 Task: Find connections with filter location San Luis with filter topic #Futurismwith filter profile language French with filter current company Mahindra and Mahindra Limited [Automotive and Farm Equipment Business] with filter school Chaudhary Devi Lal University with filter industry Engines and Power Transmission Equipment Manufacturing with filter service category Relocation with filter keywords title Mentor
Action: Mouse moved to (548, 93)
Screenshot: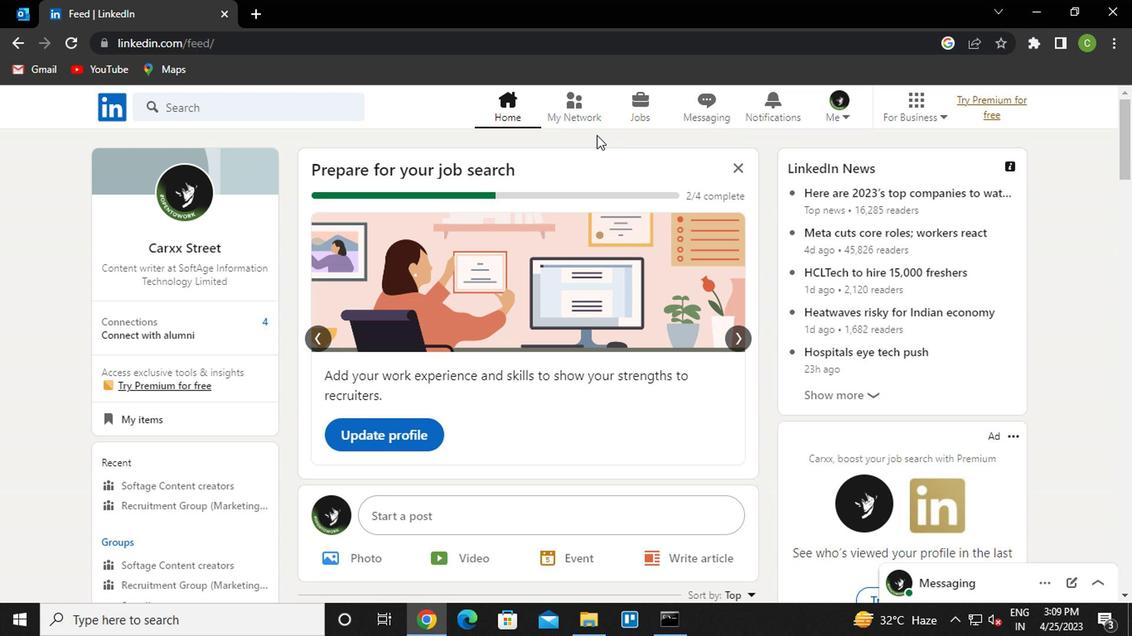 
Action: Mouse pressed left at (548, 93)
Screenshot: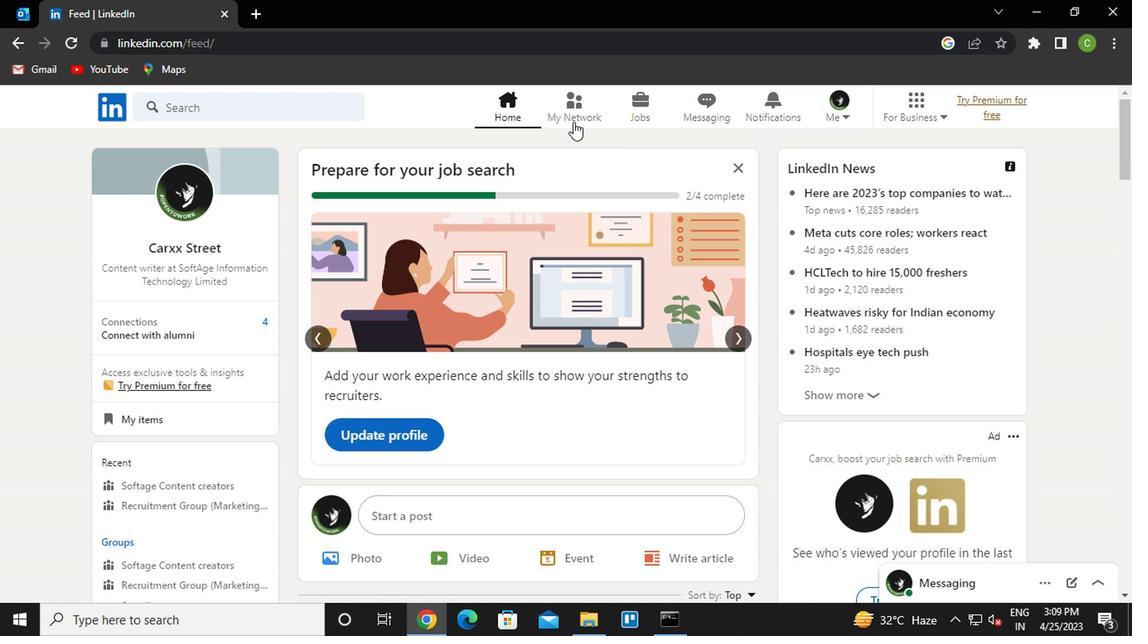 
Action: Mouse moved to (209, 213)
Screenshot: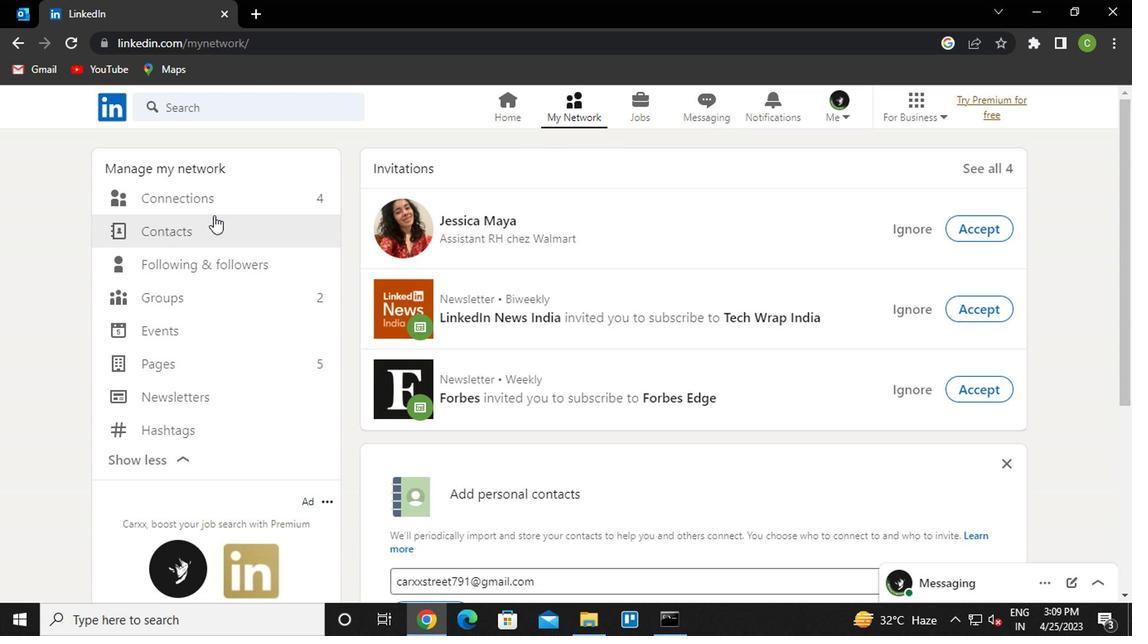 
Action: Mouse pressed left at (209, 213)
Screenshot: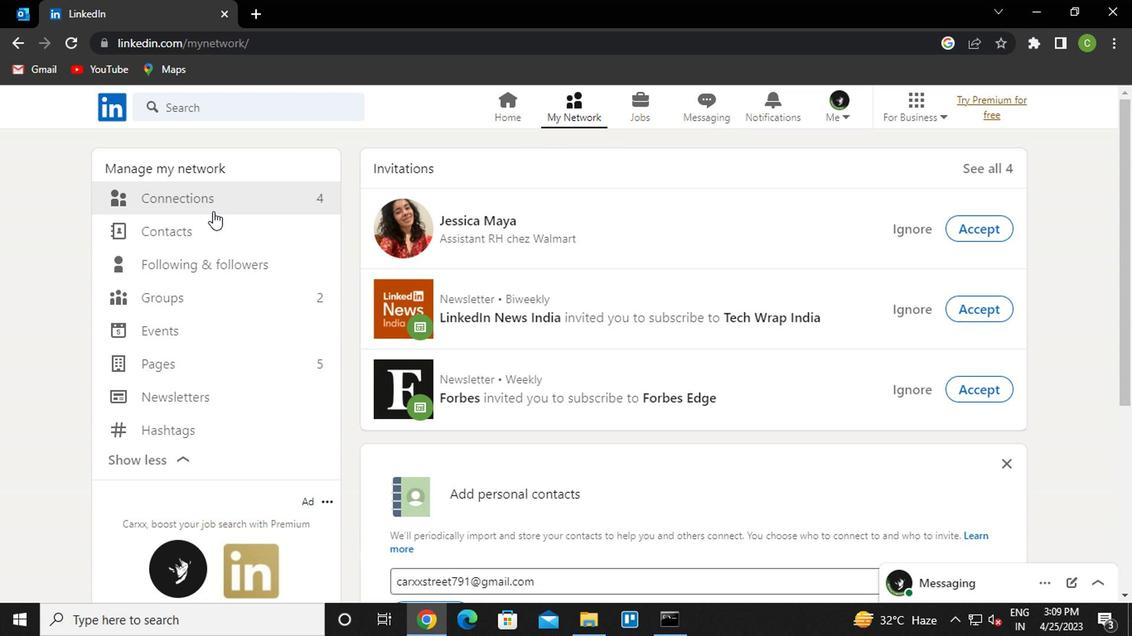 
Action: Mouse moved to (156, 205)
Screenshot: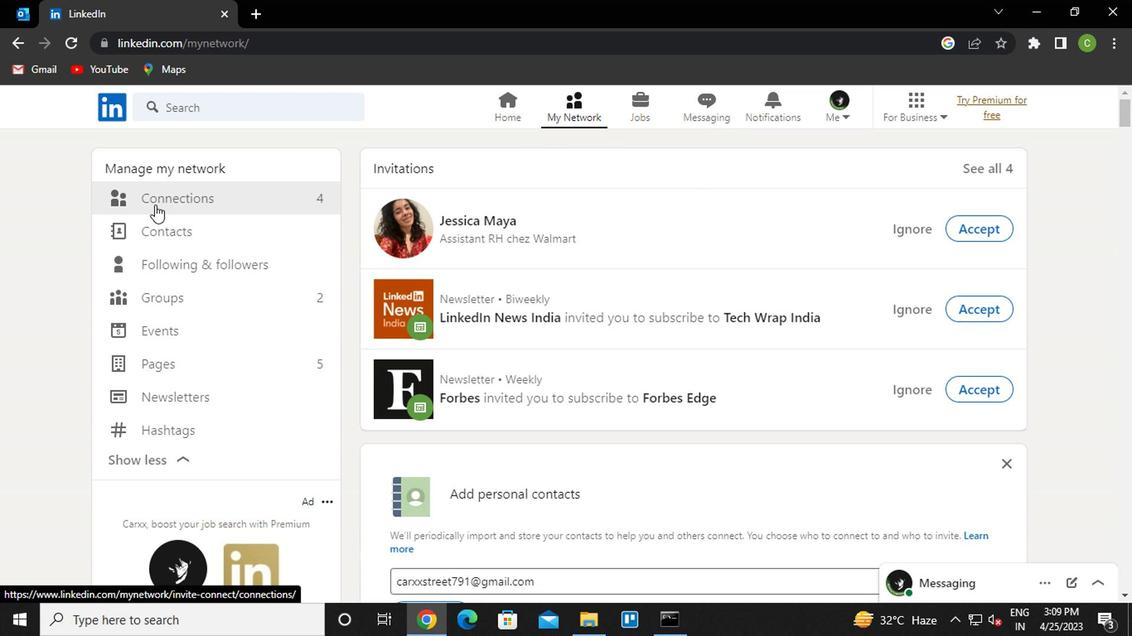 
Action: Mouse pressed left at (156, 205)
Screenshot: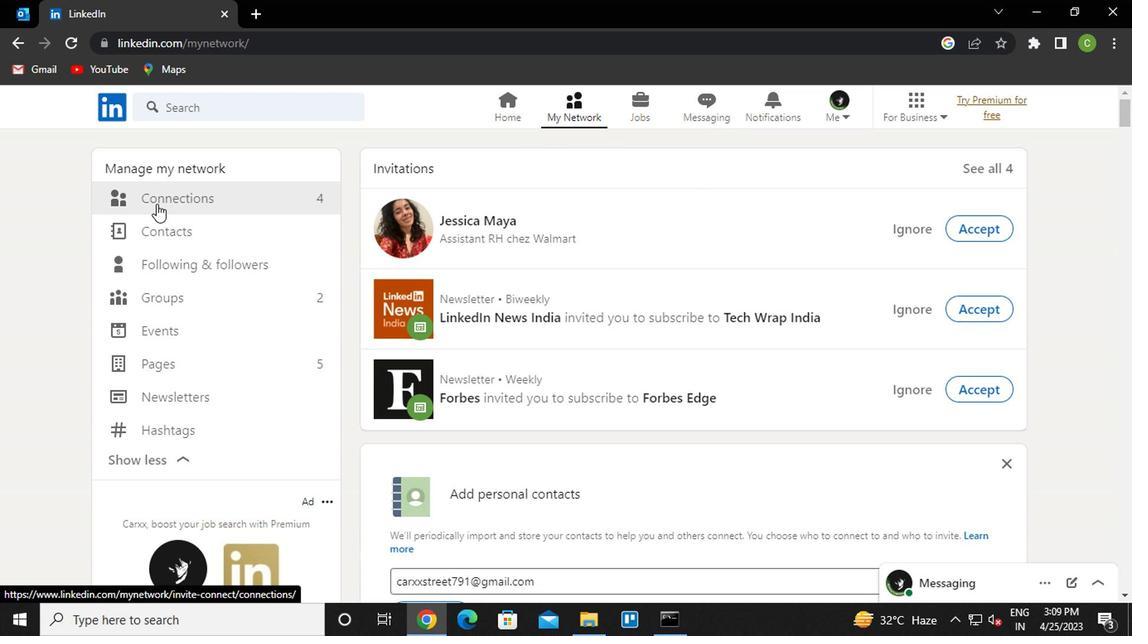 
Action: Mouse moved to (711, 201)
Screenshot: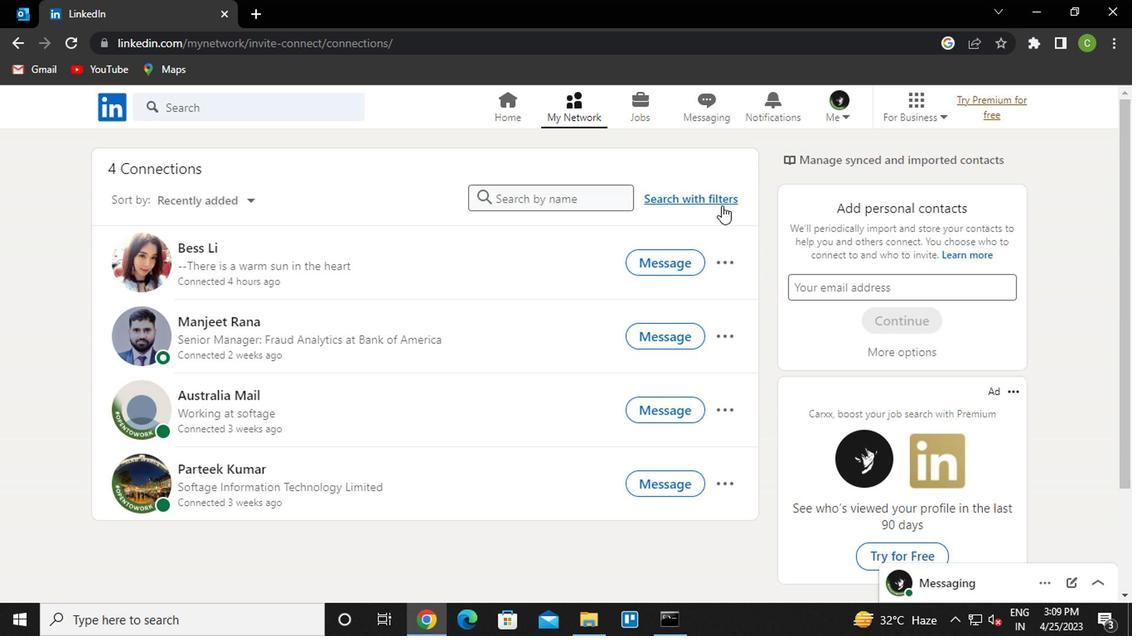 
Action: Mouse pressed left at (711, 201)
Screenshot: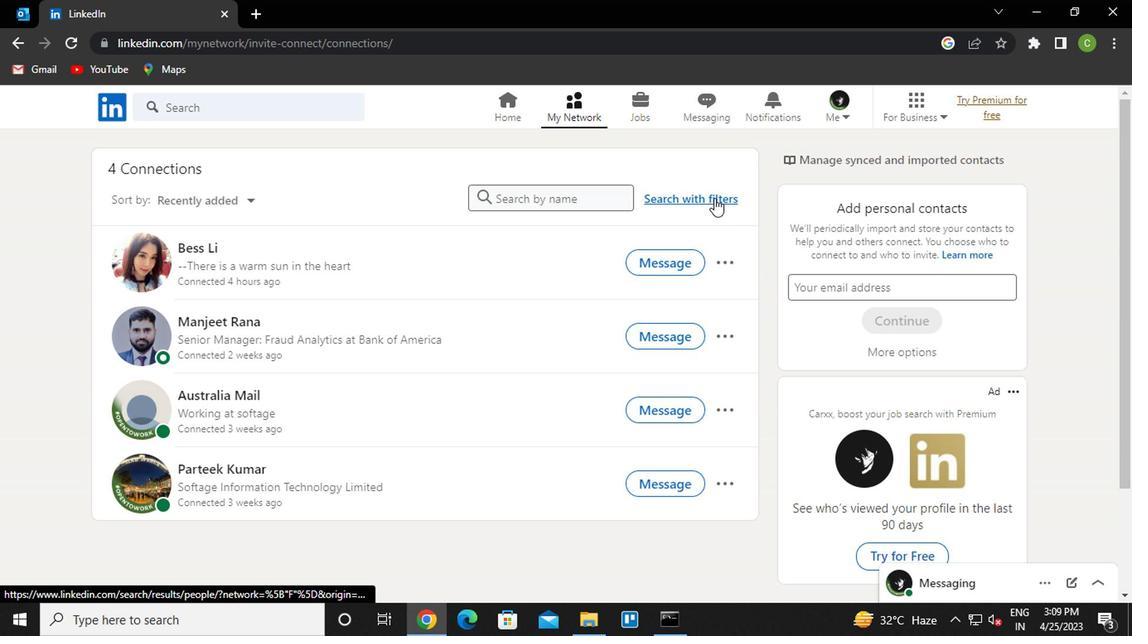 
Action: Mouse moved to (564, 153)
Screenshot: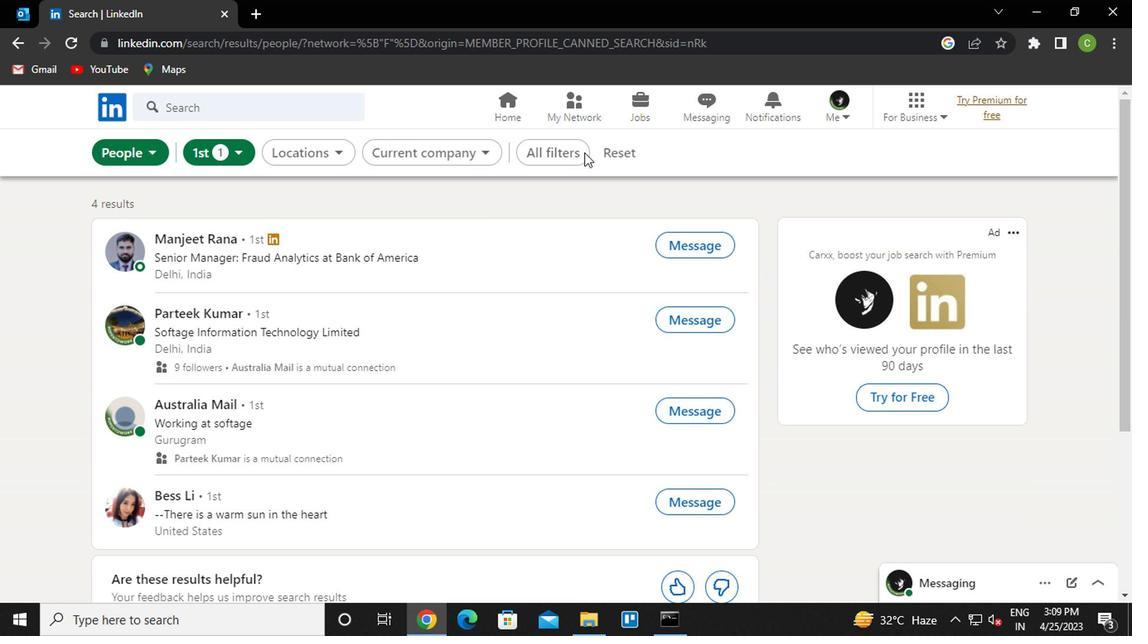 
Action: Mouse pressed left at (564, 153)
Screenshot: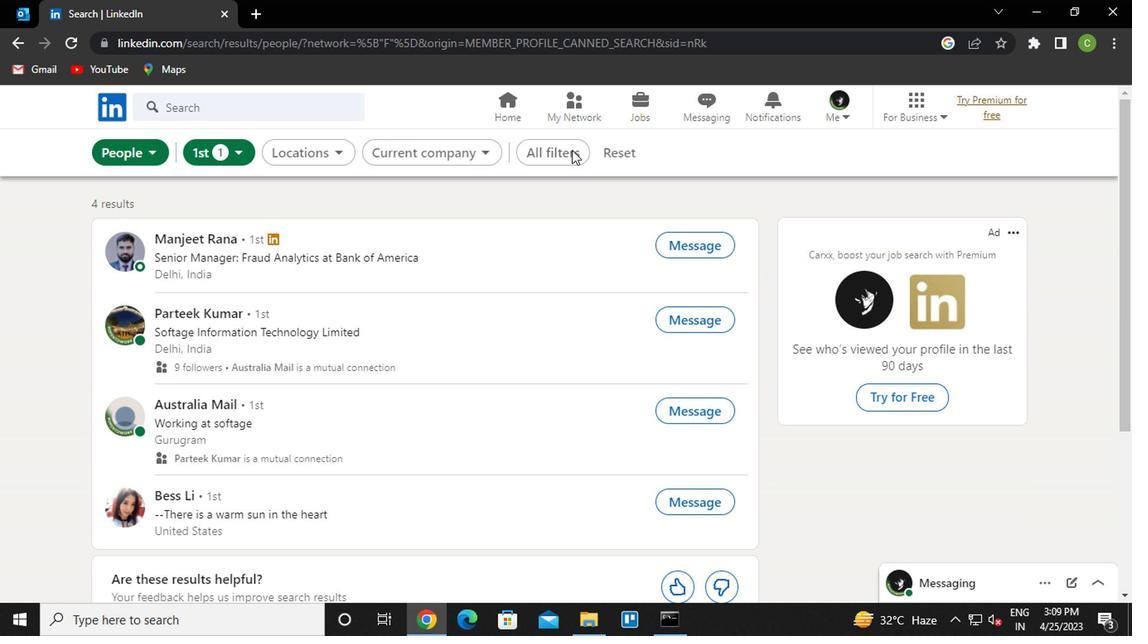 
Action: Mouse moved to (804, 350)
Screenshot: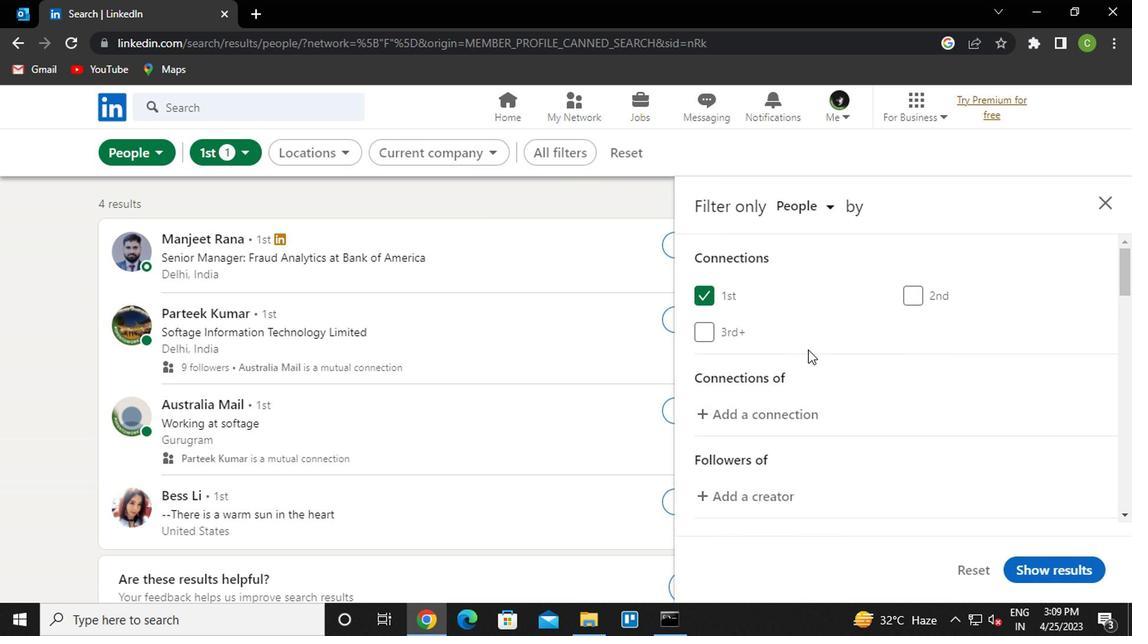 
Action: Mouse scrolled (804, 349) with delta (0, -1)
Screenshot: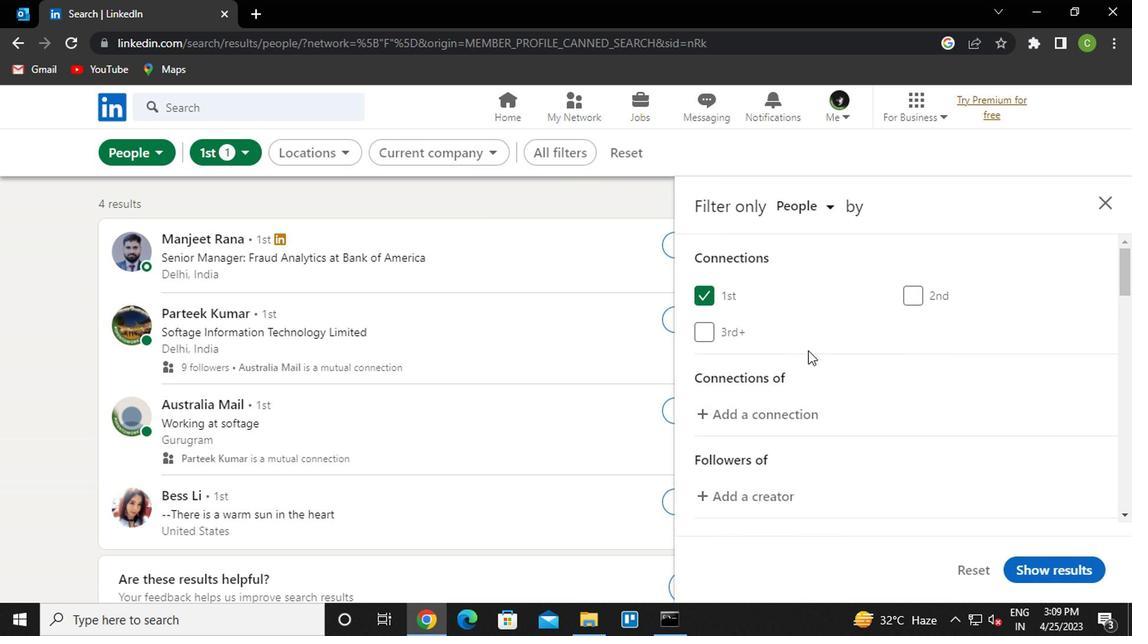 
Action: Mouse moved to (804, 350)
Screenshot: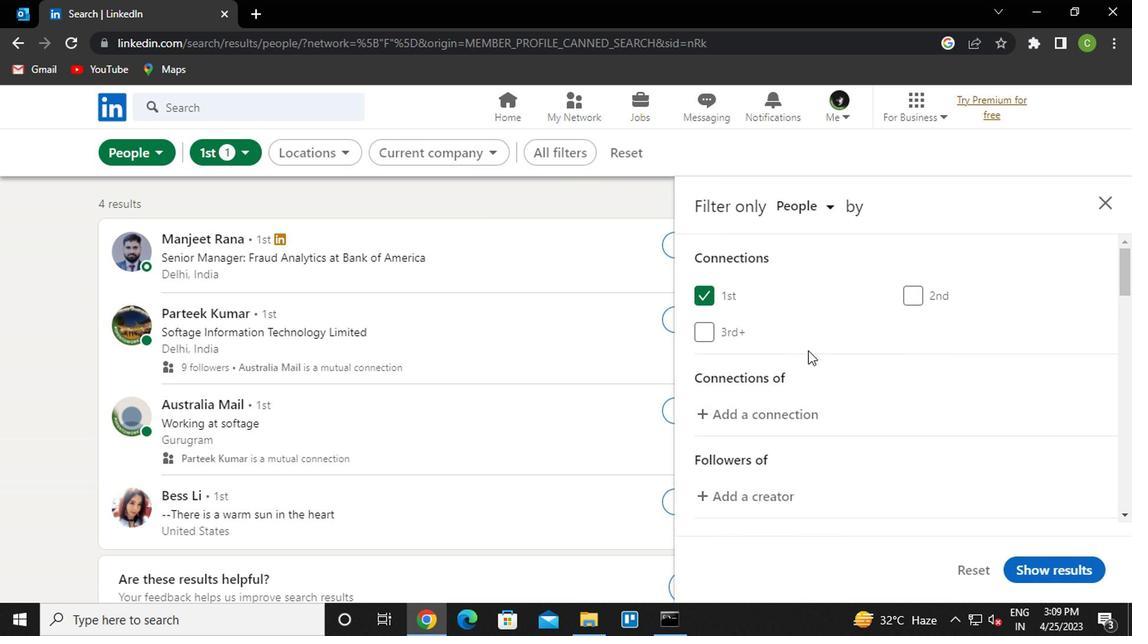 
Action: Mouse scrolled (804, 349) with delta (0, -1)
Screenshot: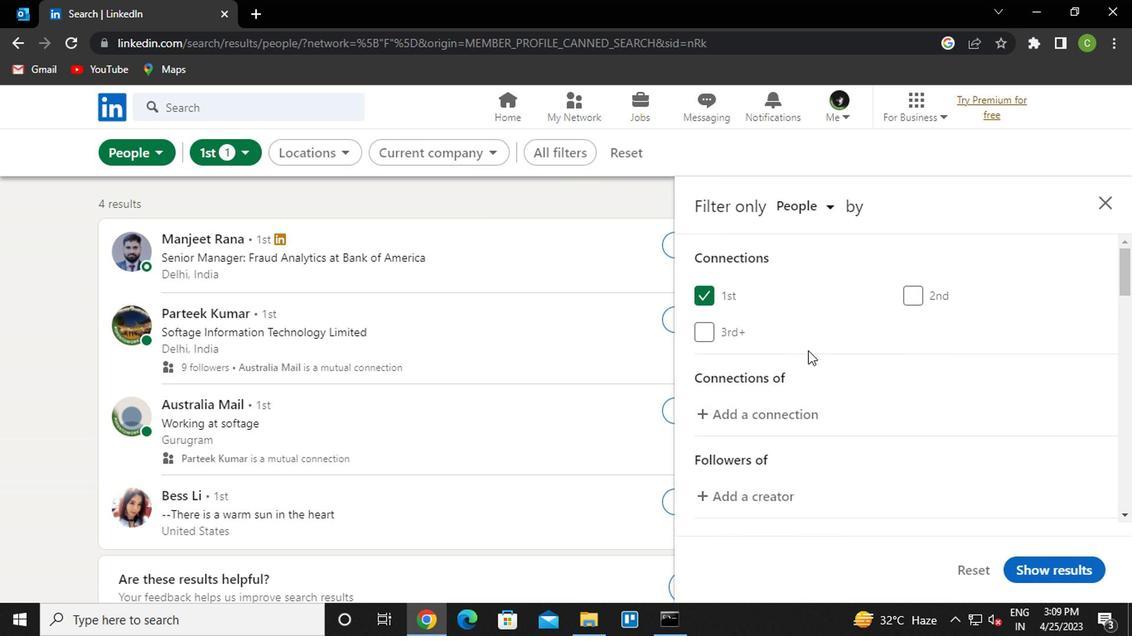 
Action: Mouse moved to (938, 444)
Screenshot: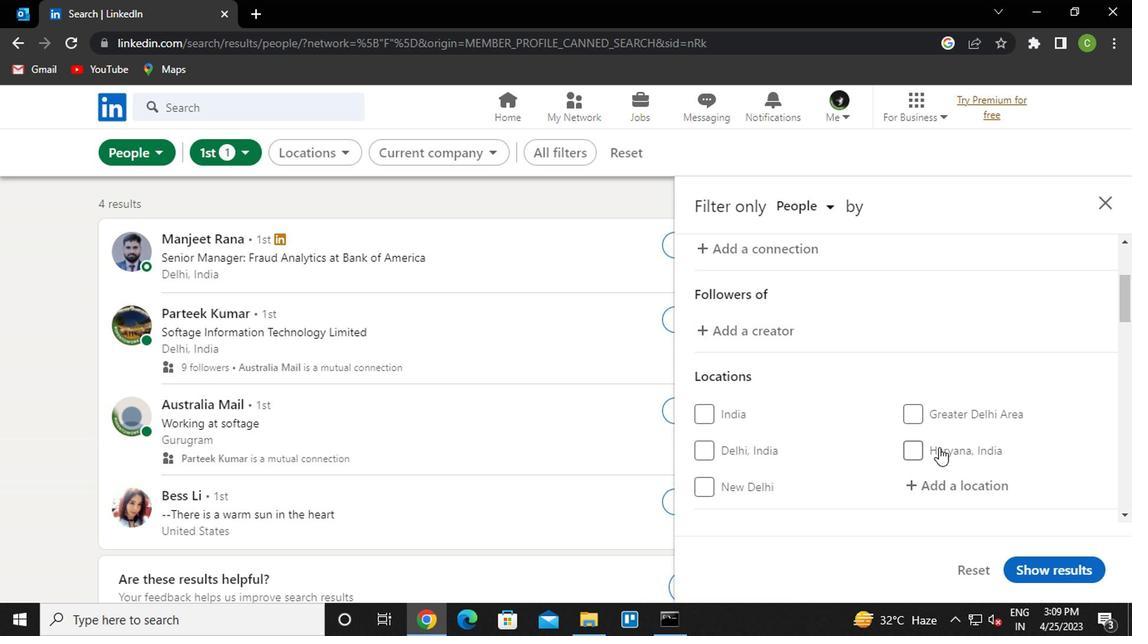
Action: Mouse scrolled (938, 444) with delta (0, 0)
Screenshot: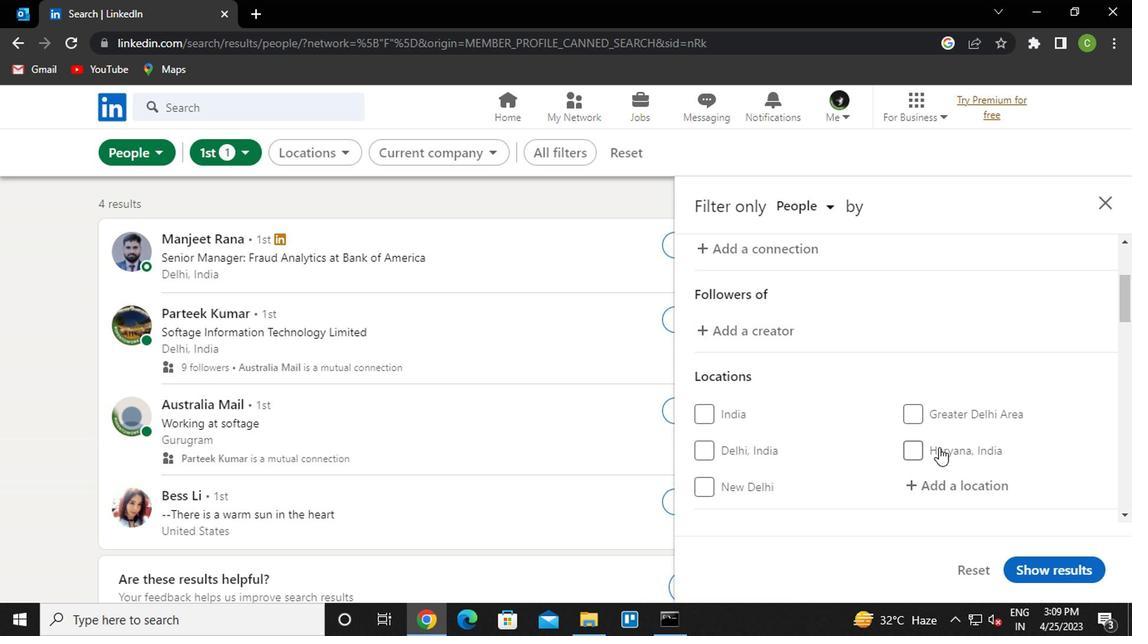 
Action: Mouse moved to (950, 395)
Screenshot: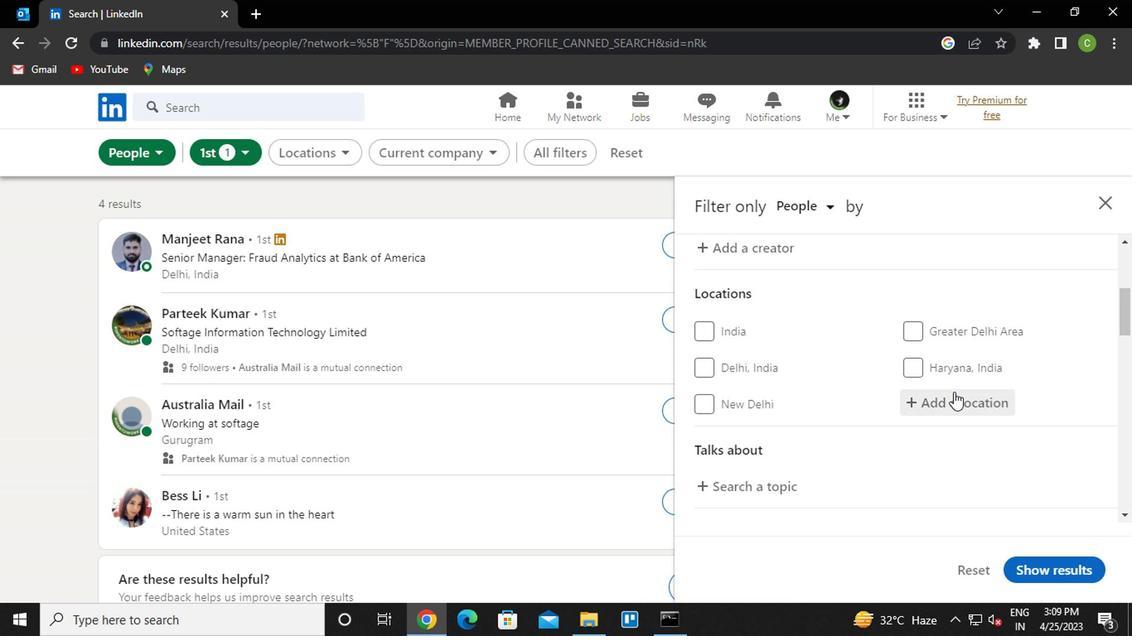 
Action: Mouse pressed left at (950, 395)
Screenshot: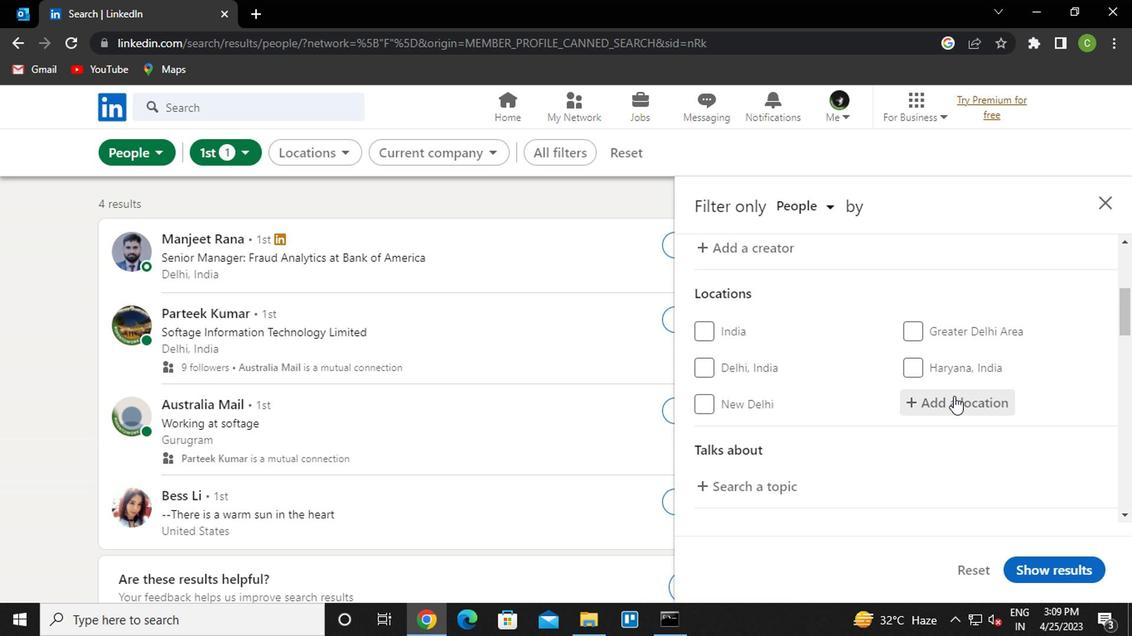 
Action: Mouse moved to (931, 407)
Screenshot: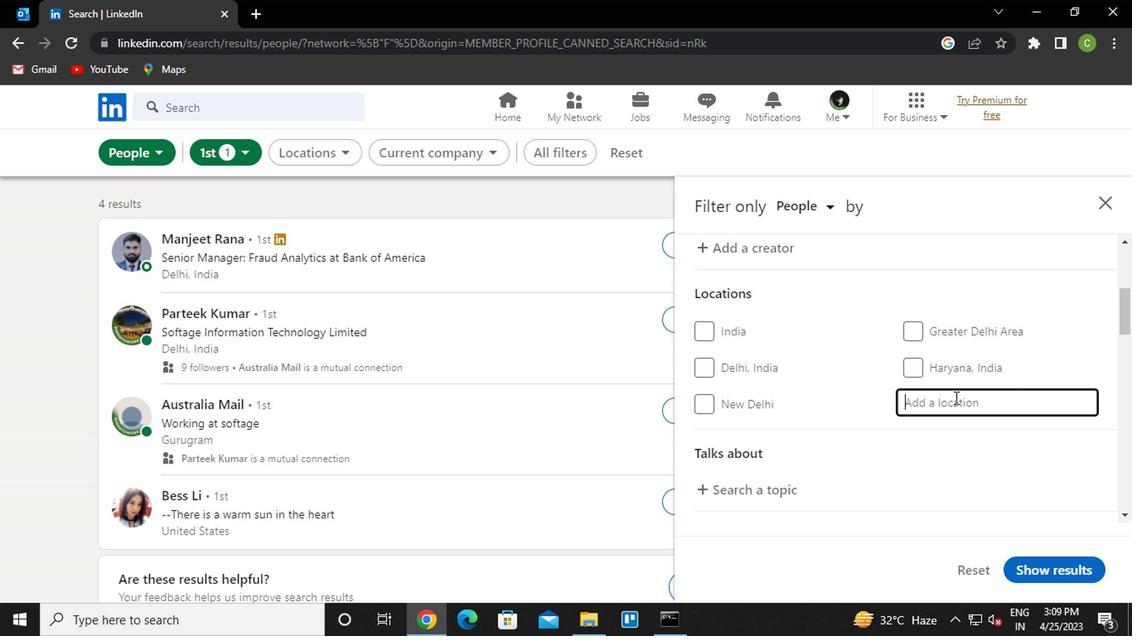 
Action: Key pressed <Key.caps_lock><Key.caps_lock>s<Key.caps_lock>an<Key.space>luis<Key.down><Key.enter>
Screenshot: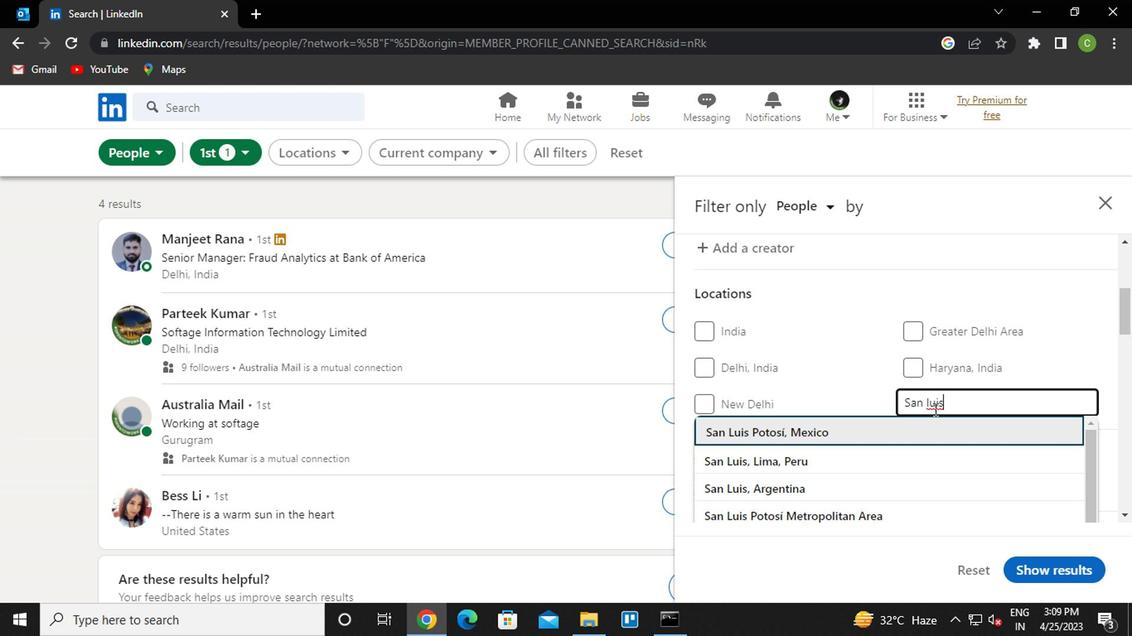 
Action: Mouse moved to (909, 426)
Screenshot: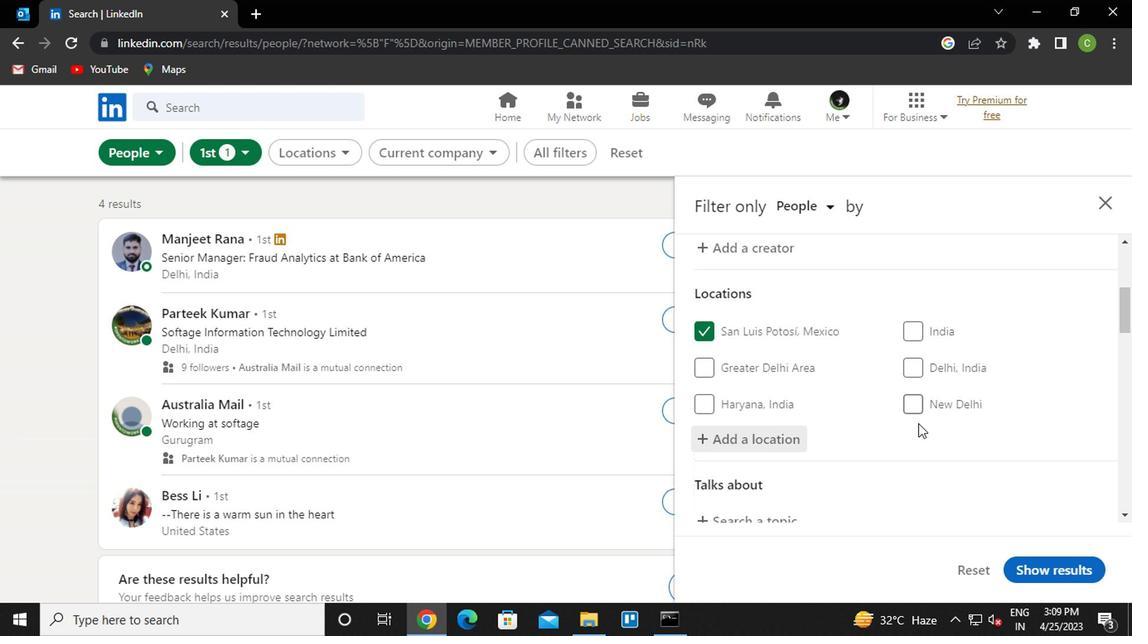 
Action: Mouse scrolled (909, 425) with delta (0, -1)
Screenshot: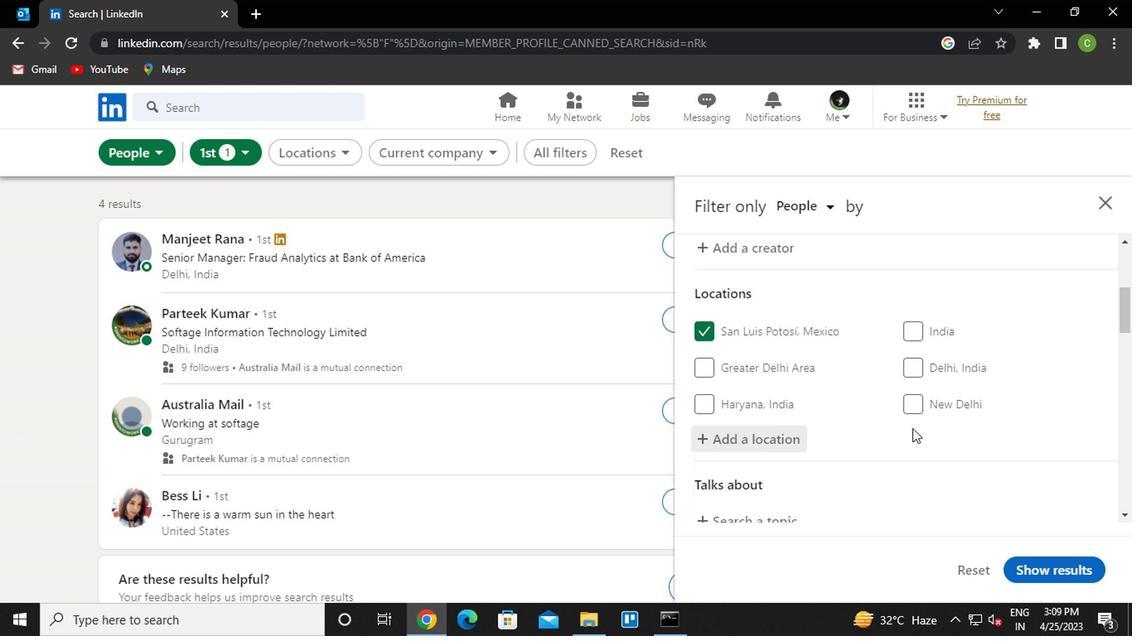 
Action: Mouse moved to (774, 425)
Screenshot: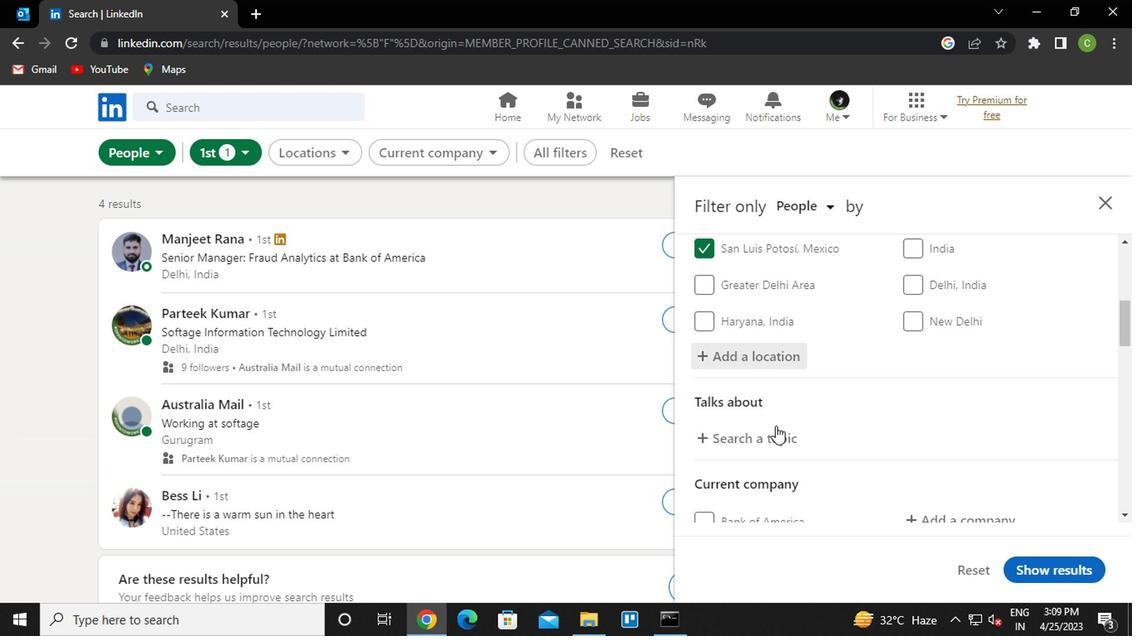 
Action: Mouse scrolled (774, 424) with delta (0, 0)
Screenshot: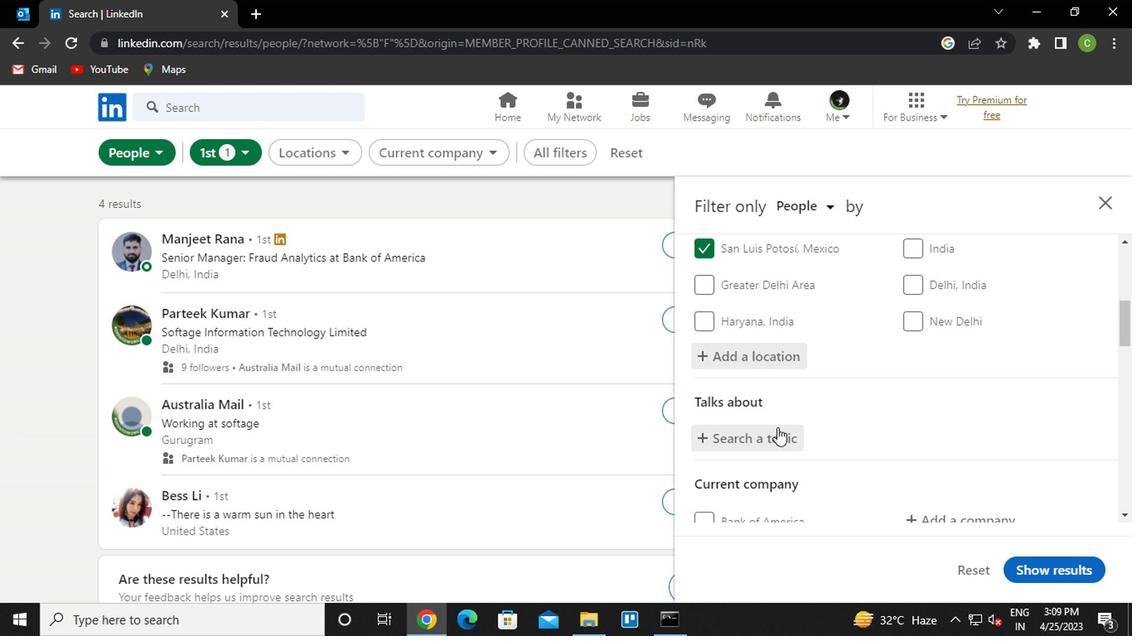 
Action: Mouse moved to (770, 359)
Screenshot: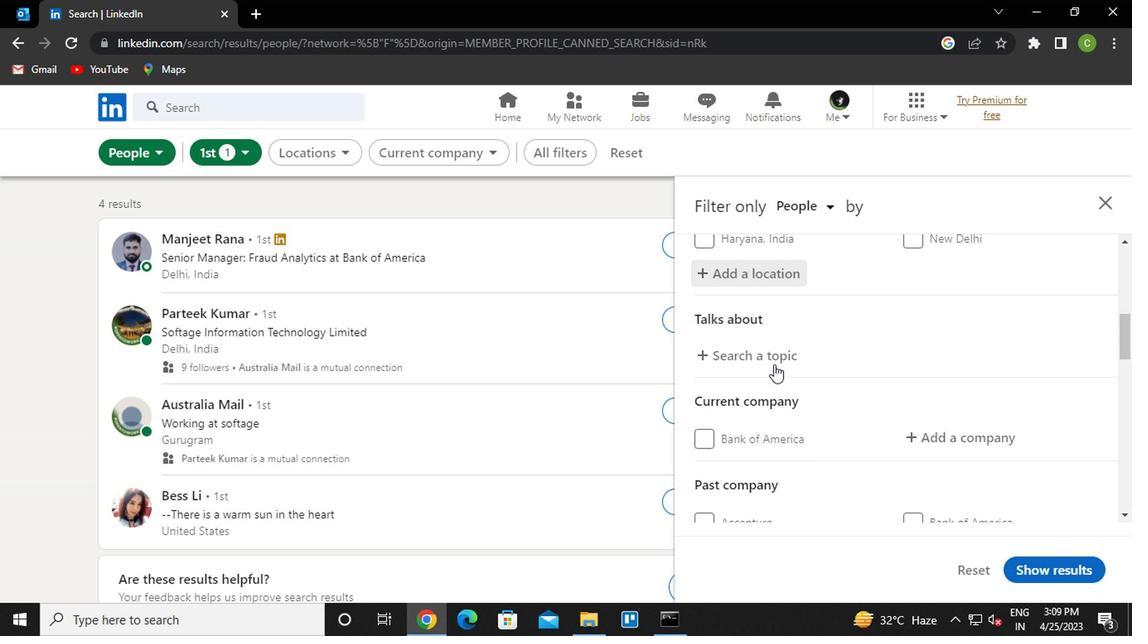 
Action: Mouse pressed left at (770, 359)
Screenshot: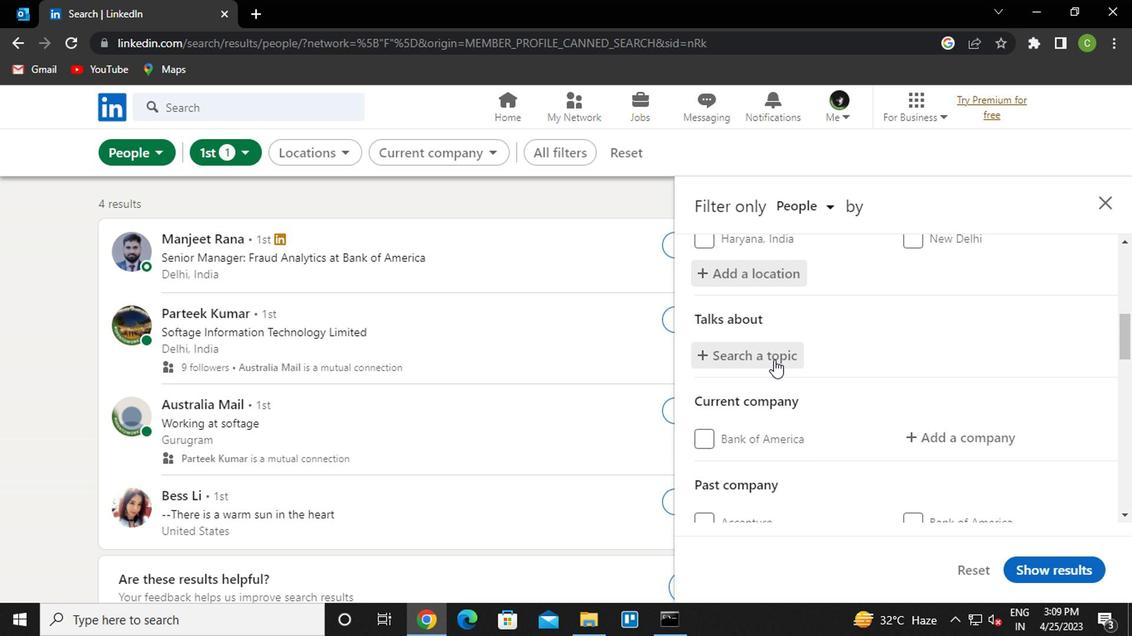 
Action: Mouse moved to (770, 357)
Screenshot: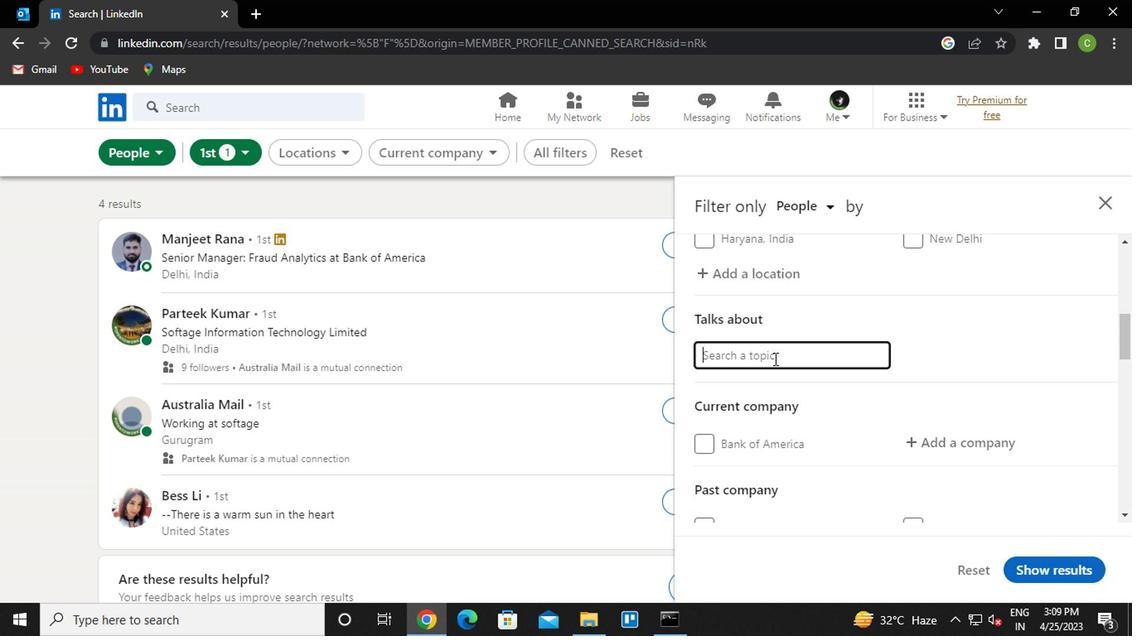 
Action: Key pressed <Key.caps_lock><Key.shift>#F<Key.caps_lock>UTURISM<Key.enter>
Screenshot: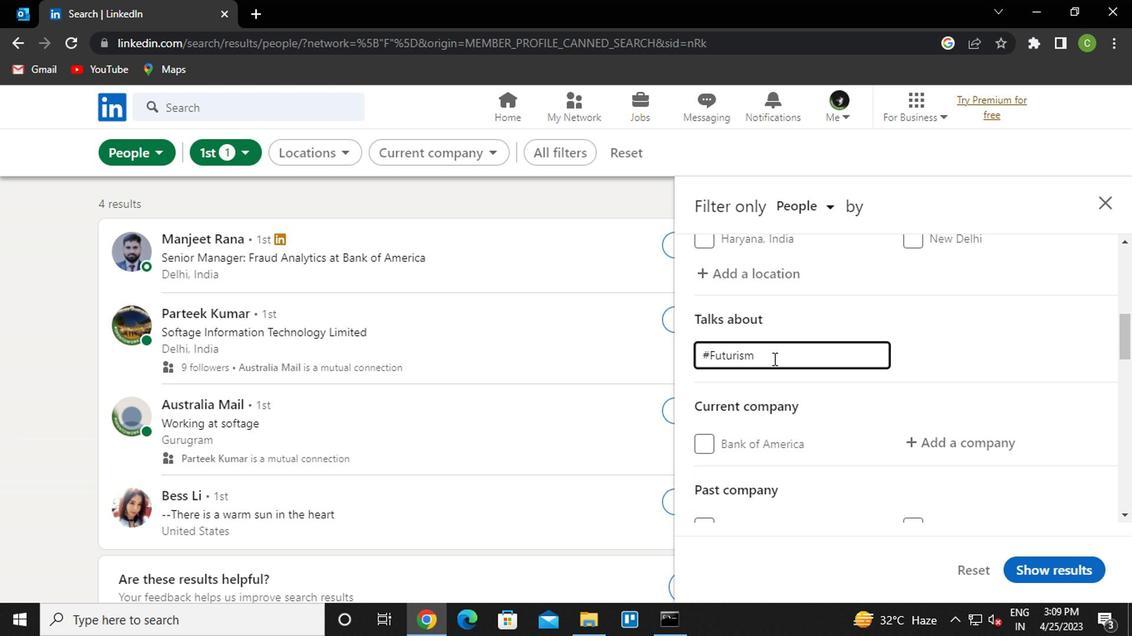 
Action: Mouse moved to (958, 346)
Screenshot: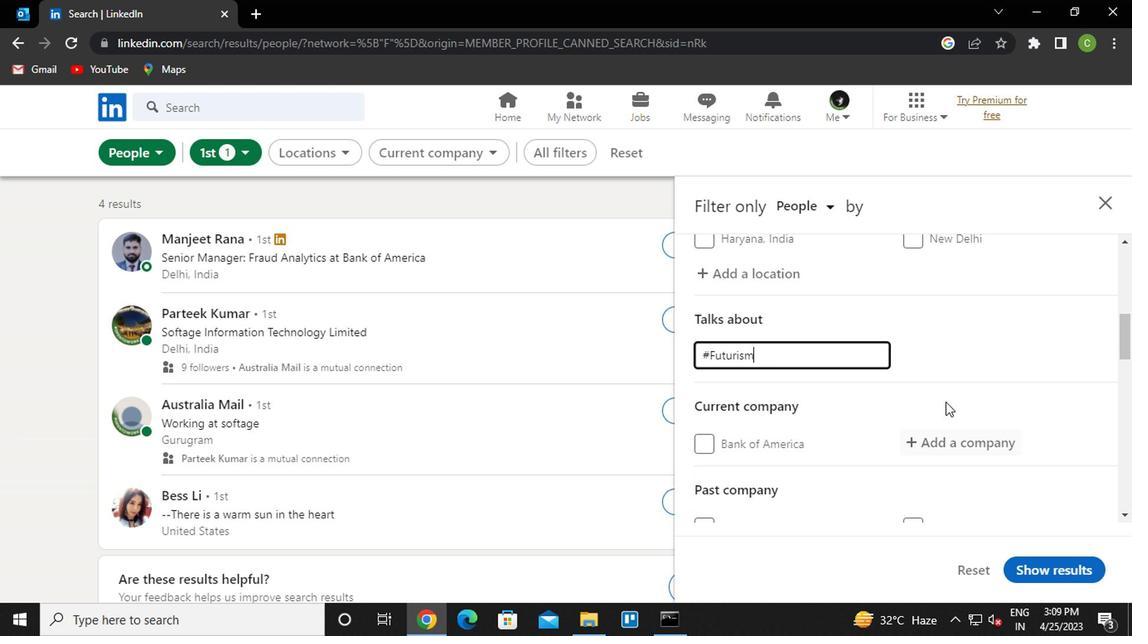 
Action: Mouse pressed left at (958, 346)
Screenshot: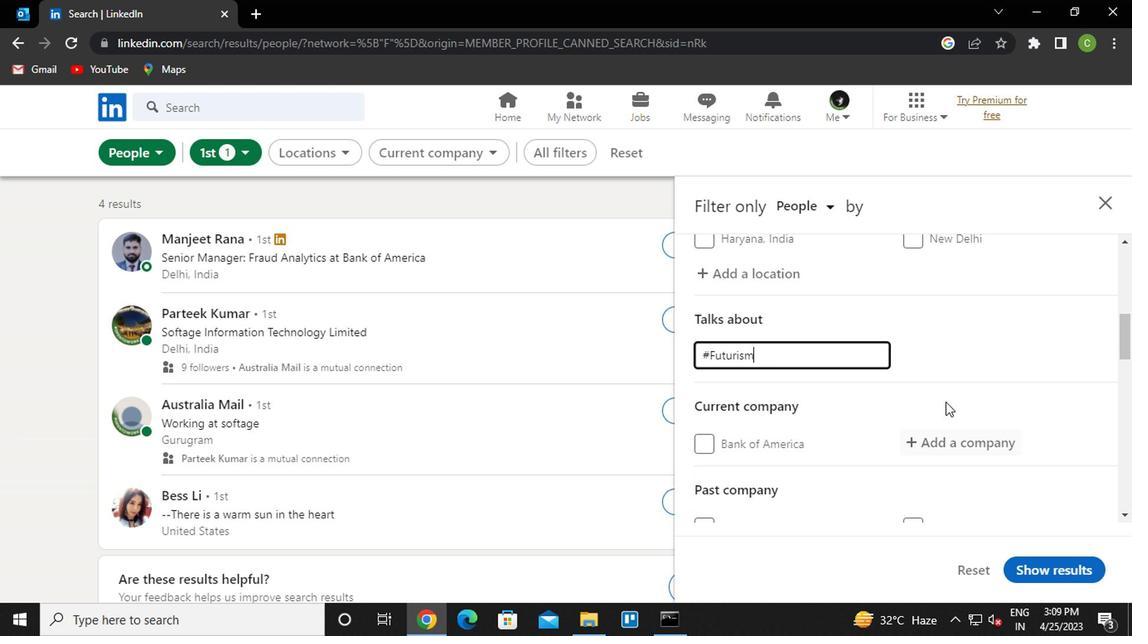 
Action: Mouse moved to (957, 344)
Screenshot: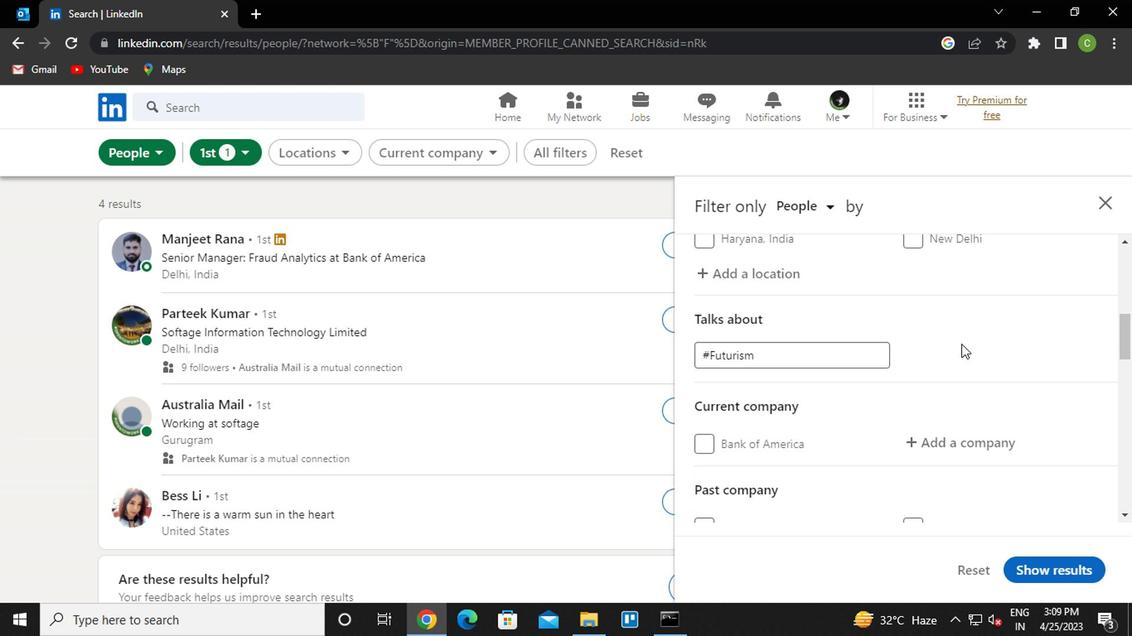 
Action: Mouse scrolled (957, 343) with delta (0, 0)
Screenshot: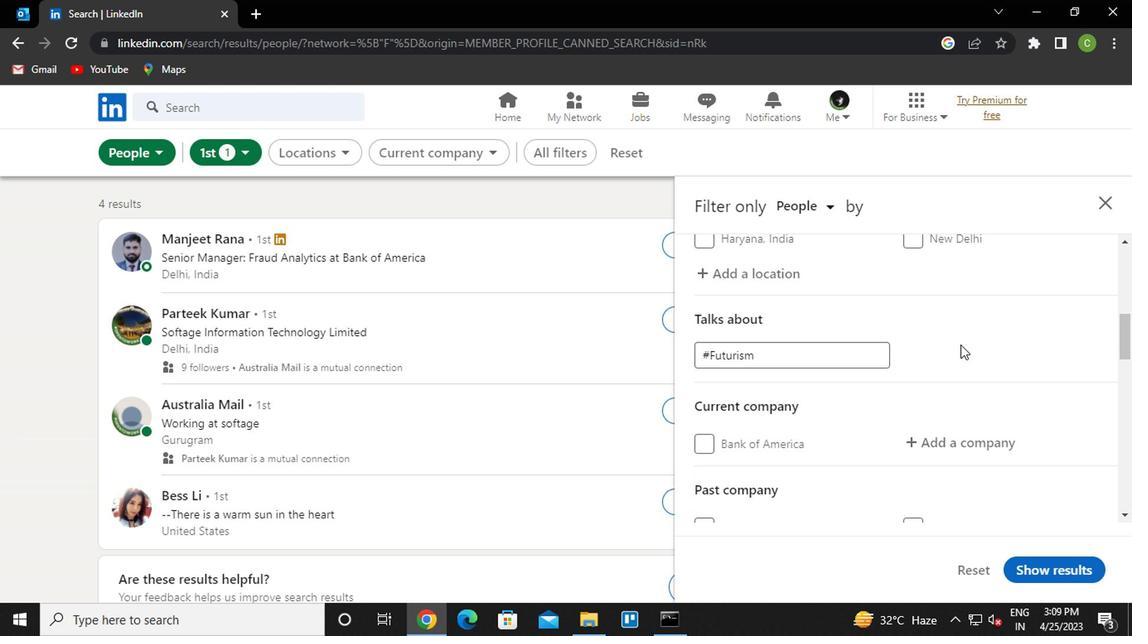 
Action: Mouse moved to (948, 359)
Screenshot: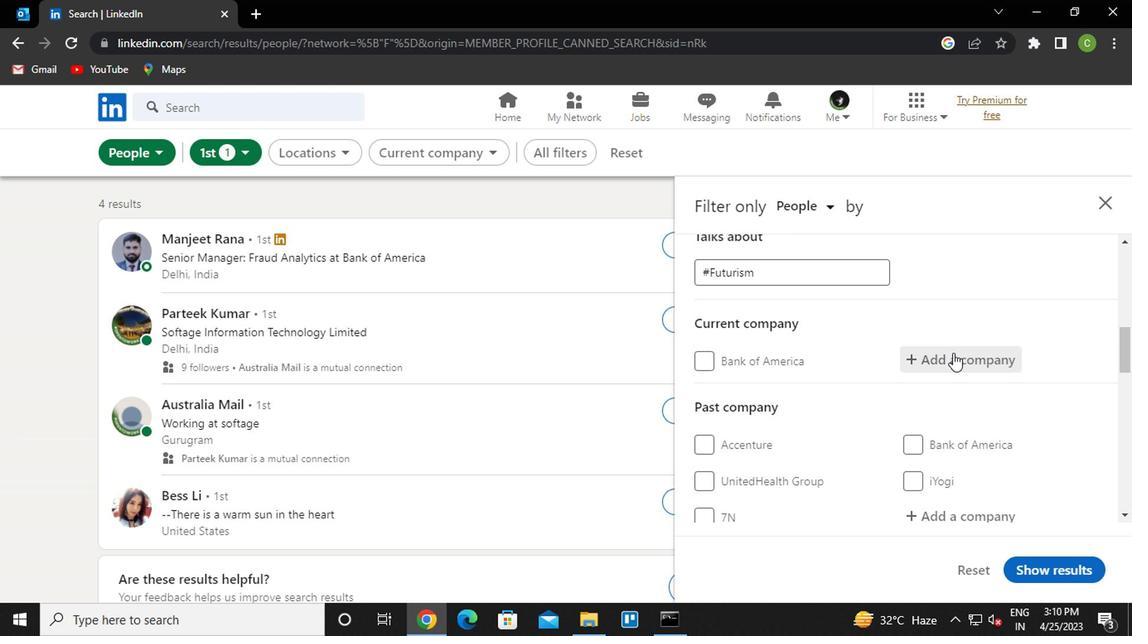 
Action: Mouse pressed left at (948, 359)
Screenshot: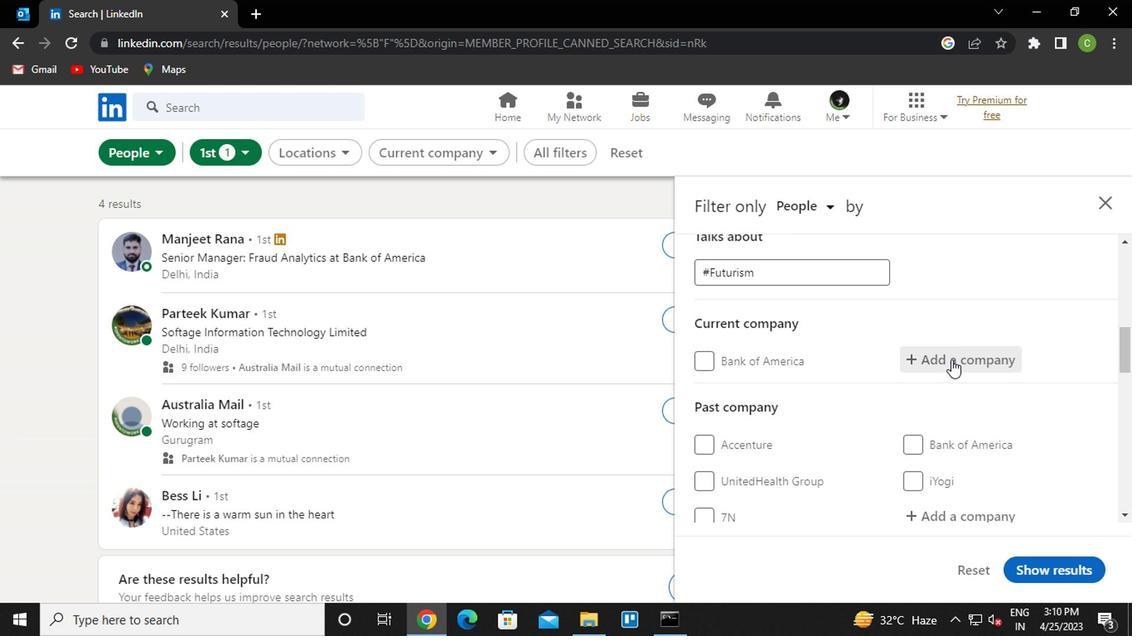 
Action: Mouse moved to (943, 363)
Screenshot: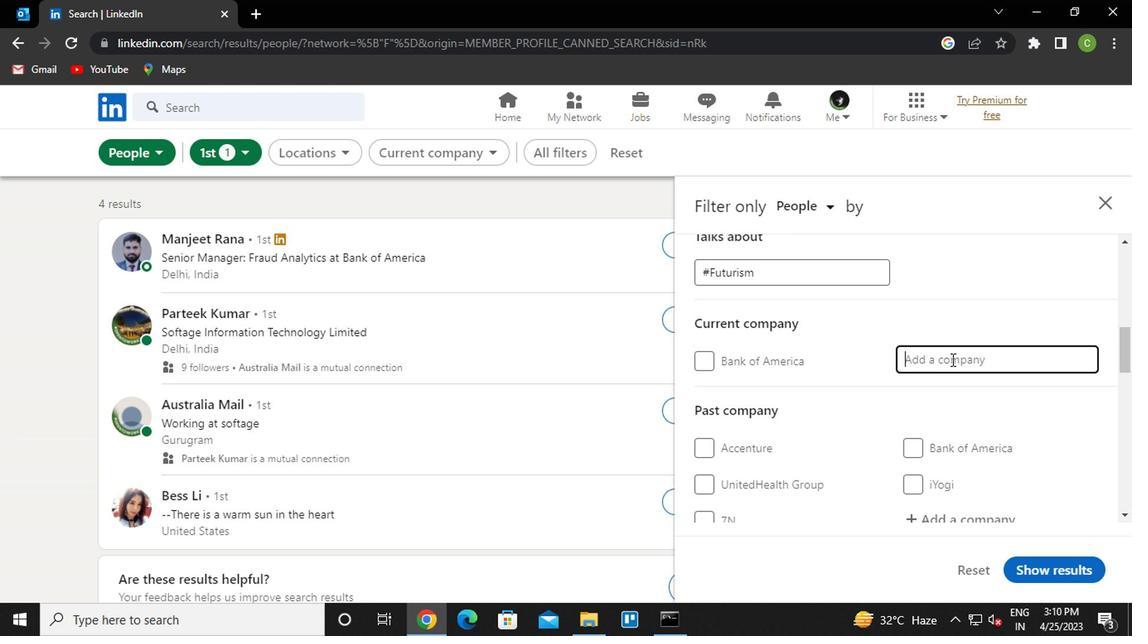 
Action: Key pressed <Key.caps_lock>M<Key.caps_lock>AN<Key.backspace>HINDRA<Key.space>AND<Key.down><Key.enter>
Screenshot: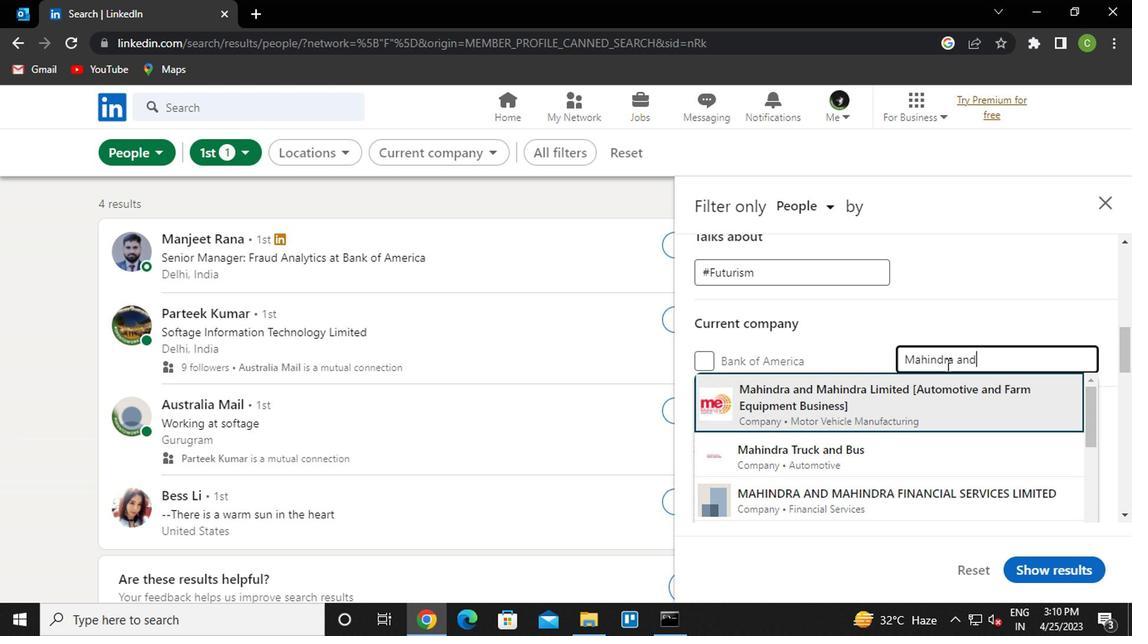 
Action: Mouse moved to (893, 387)
Screenshot: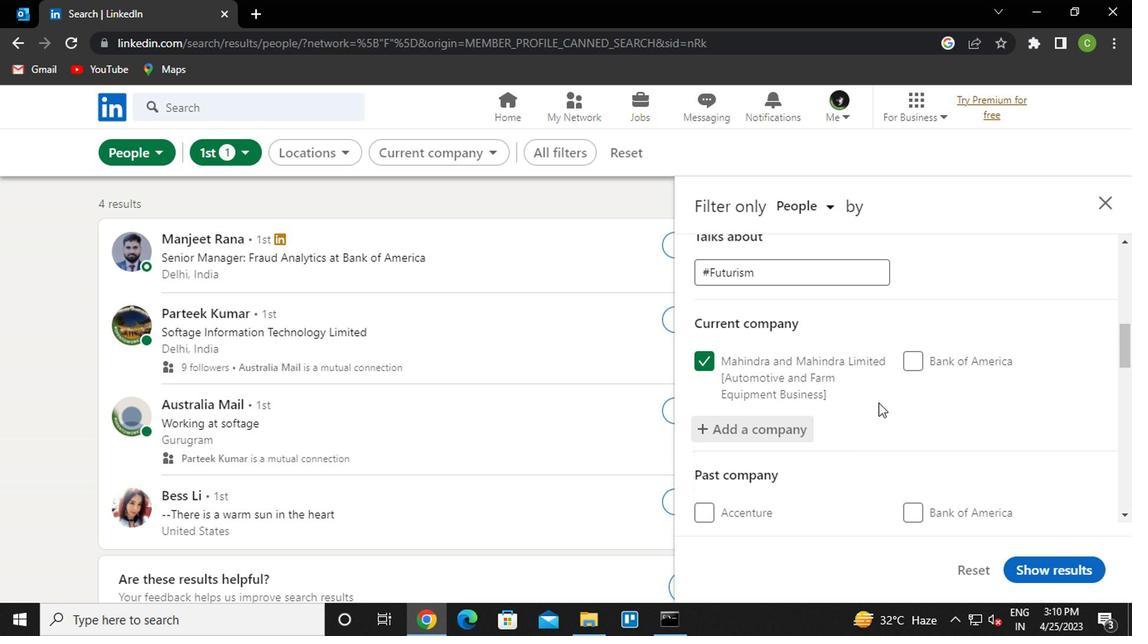 
Action: Mouse scrolled (893, 386) with delta (0, -1)
Screenshot: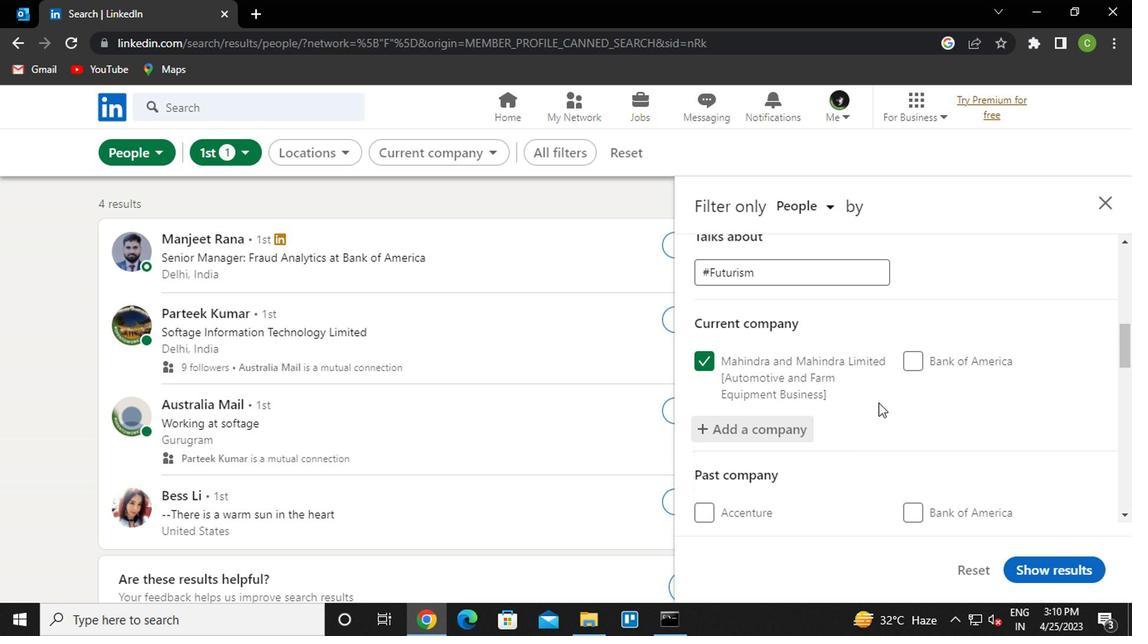 
Action: Mouse moved to (896, 385)
Screenshot: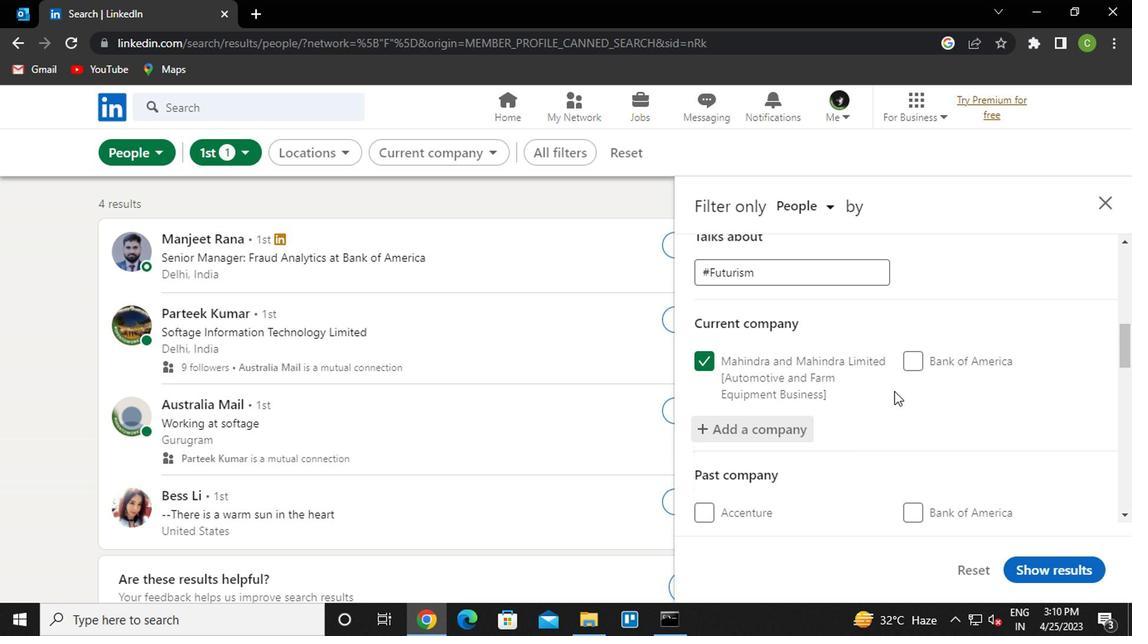 
Action: Mouse scrolled (896, 385) with delta (0, 0)
Screenshot: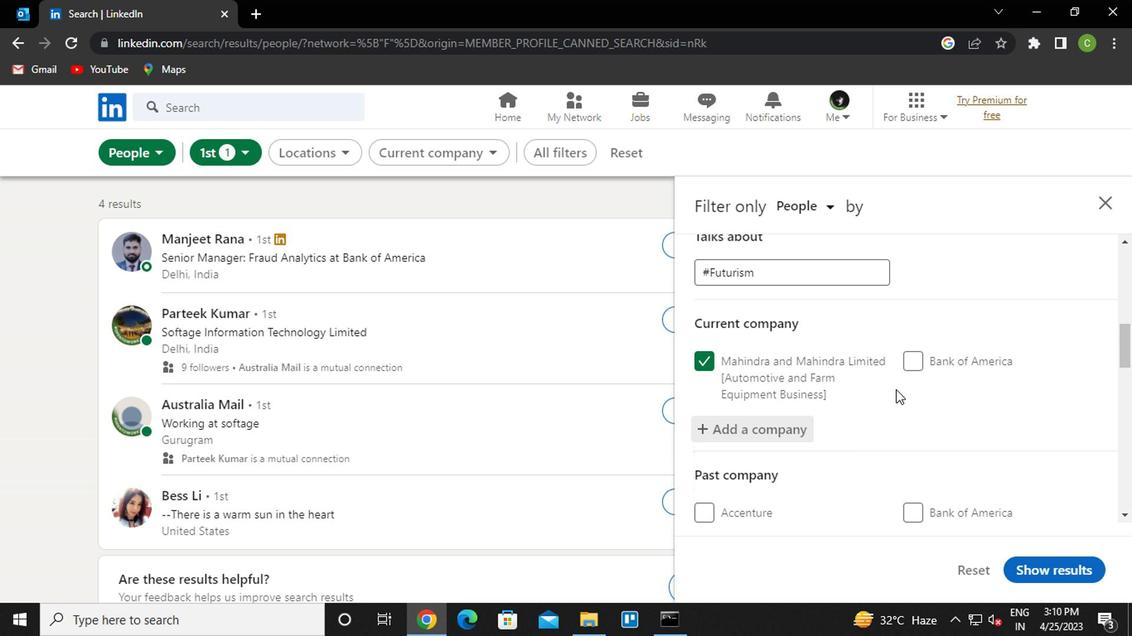 
Action: Mouse moved to (890, 375)
Screenshot: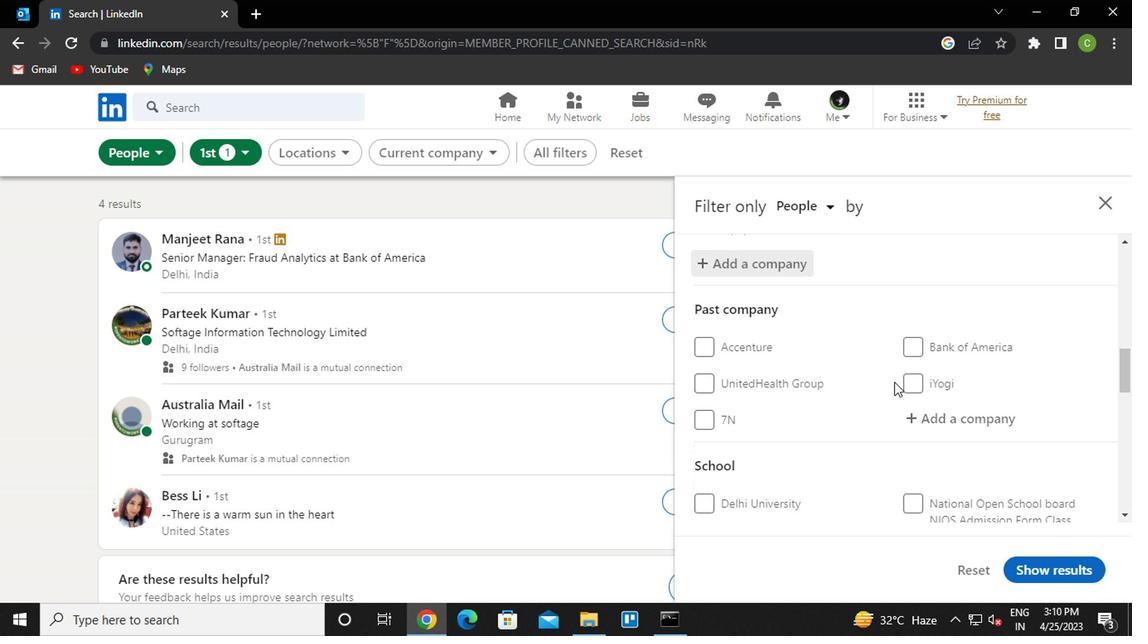 
Action: Mouse scrolled (890, 374) with delta (0, 0)
Screenshot: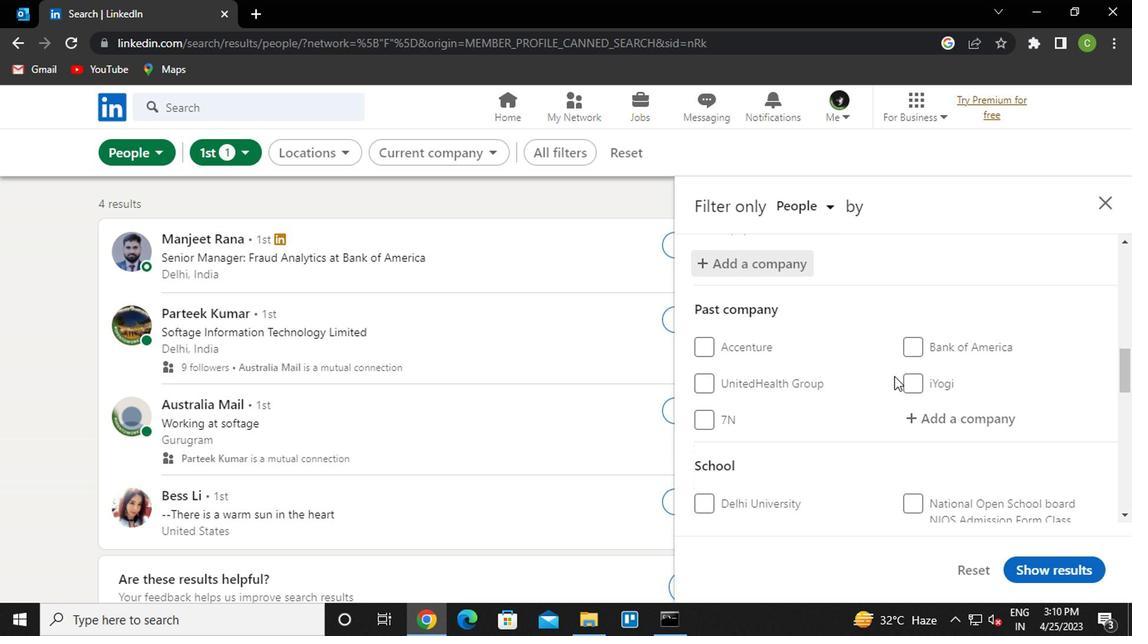 
Action: Mouse moved to (886, 374)
Screenshot: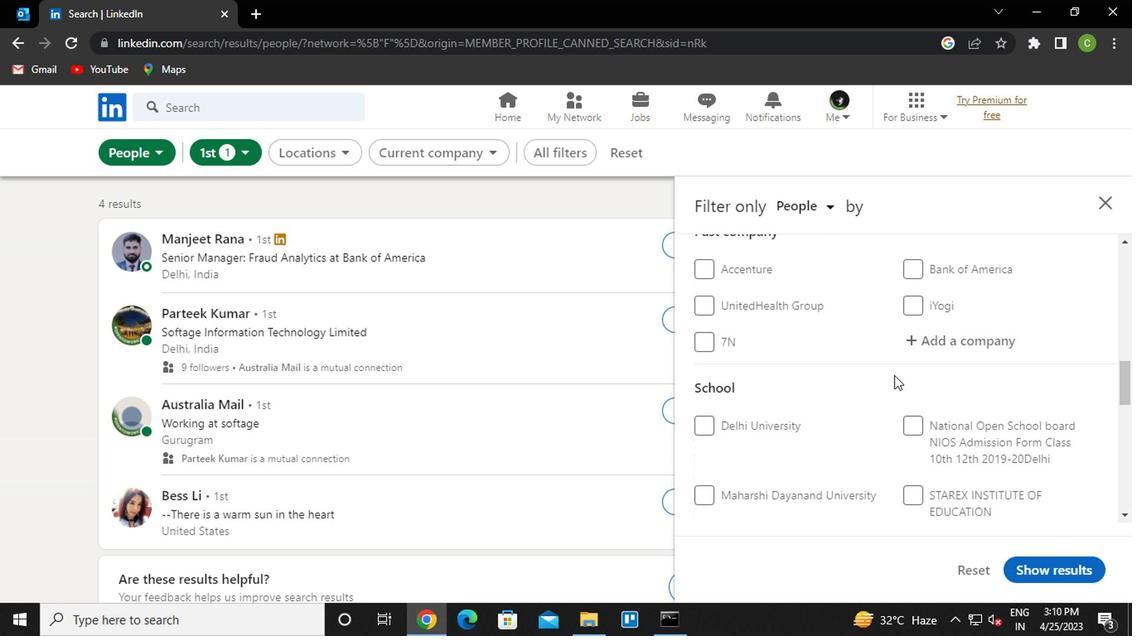 
Action: Mouse scrolled (886, 373) with delta (0, -1)
Screenshot: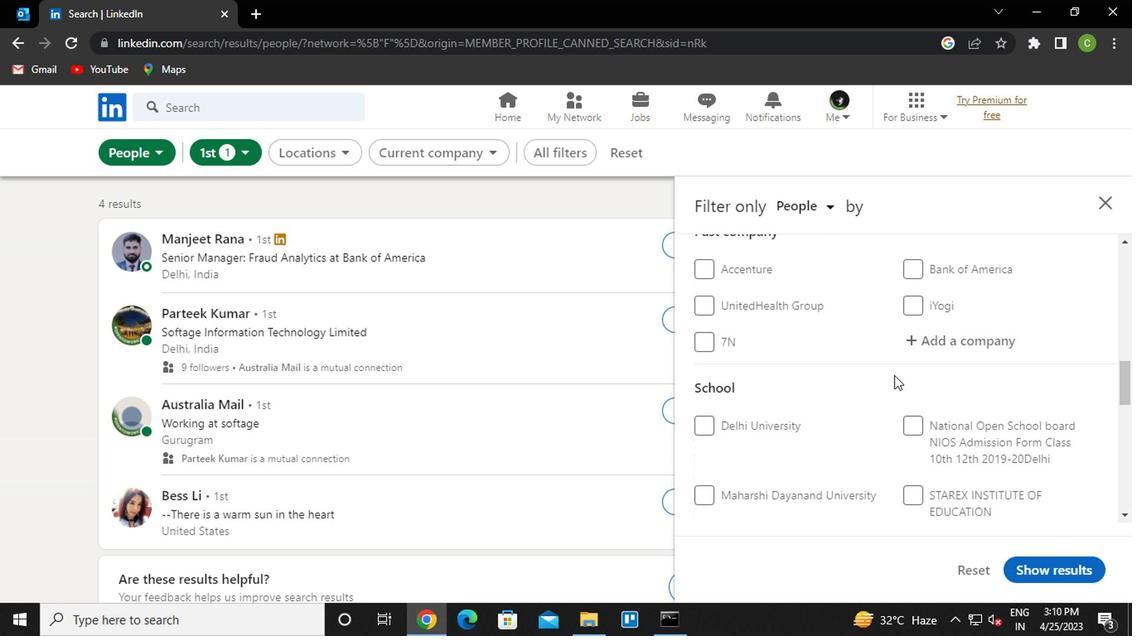 
Action: Mouse moved to (735, 459)
Screenshot: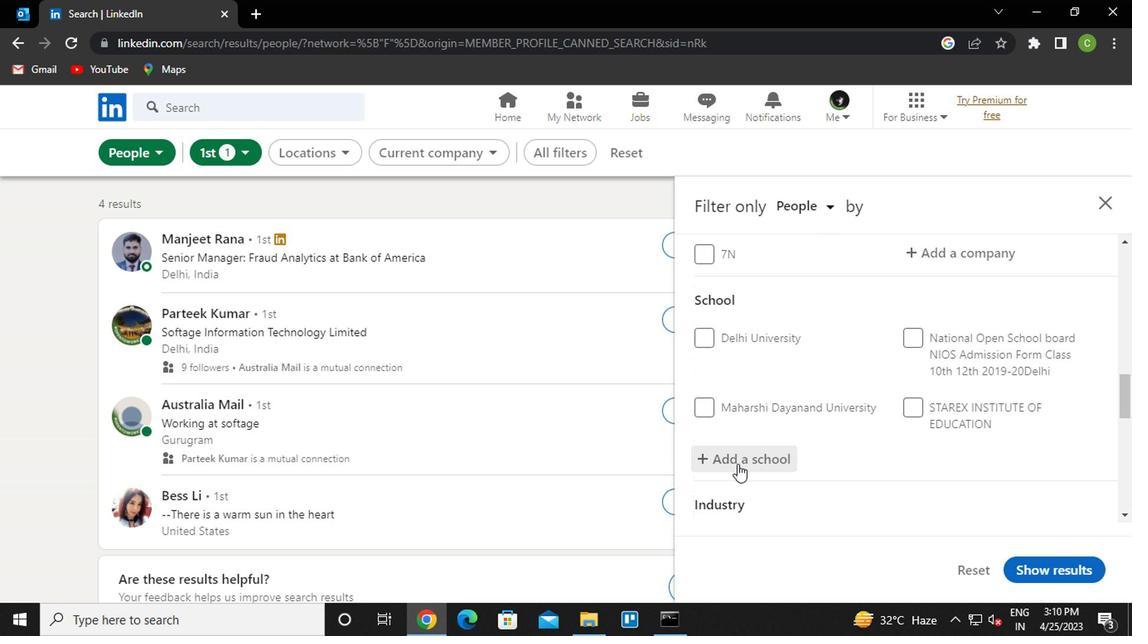 
Action: Mouse pressed left at (735, 459)
Screenshot: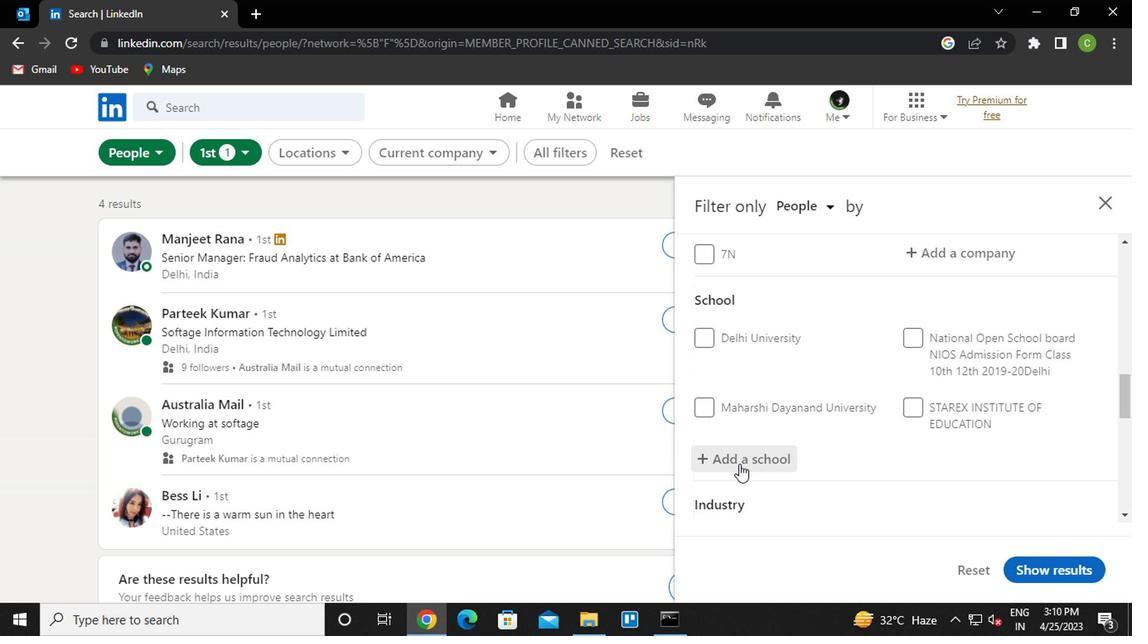 
Action: Mouse moved to (737, 456)
Screenshot: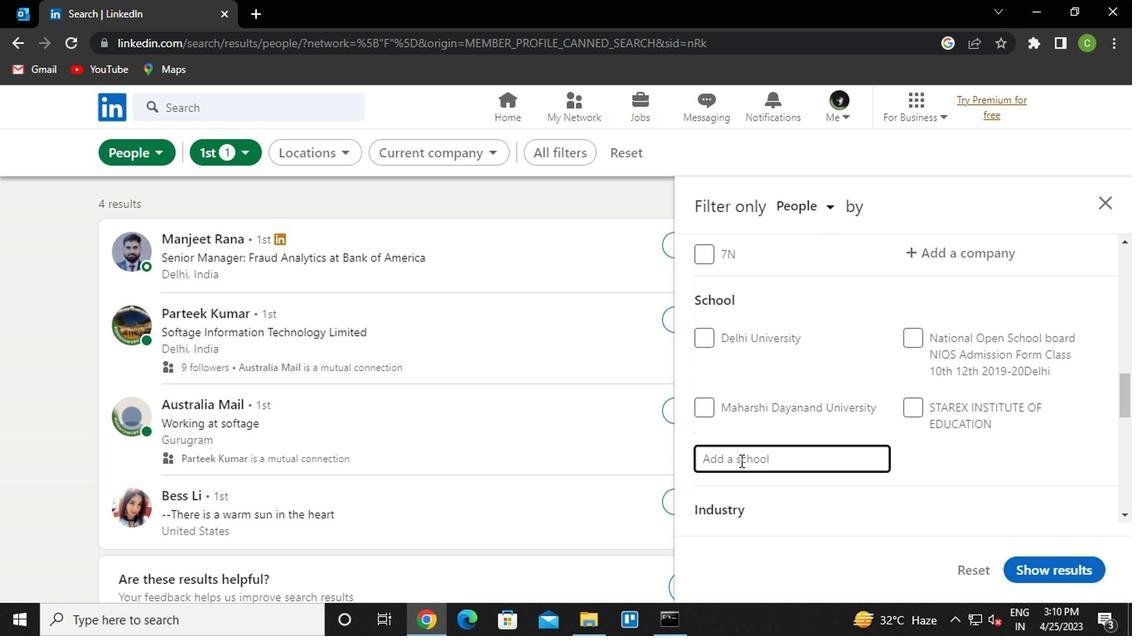 
Action: Key pressed <Key.caps_lock>C<Key.caps_lock>HAUDHARY<Key.space>
Screenshot: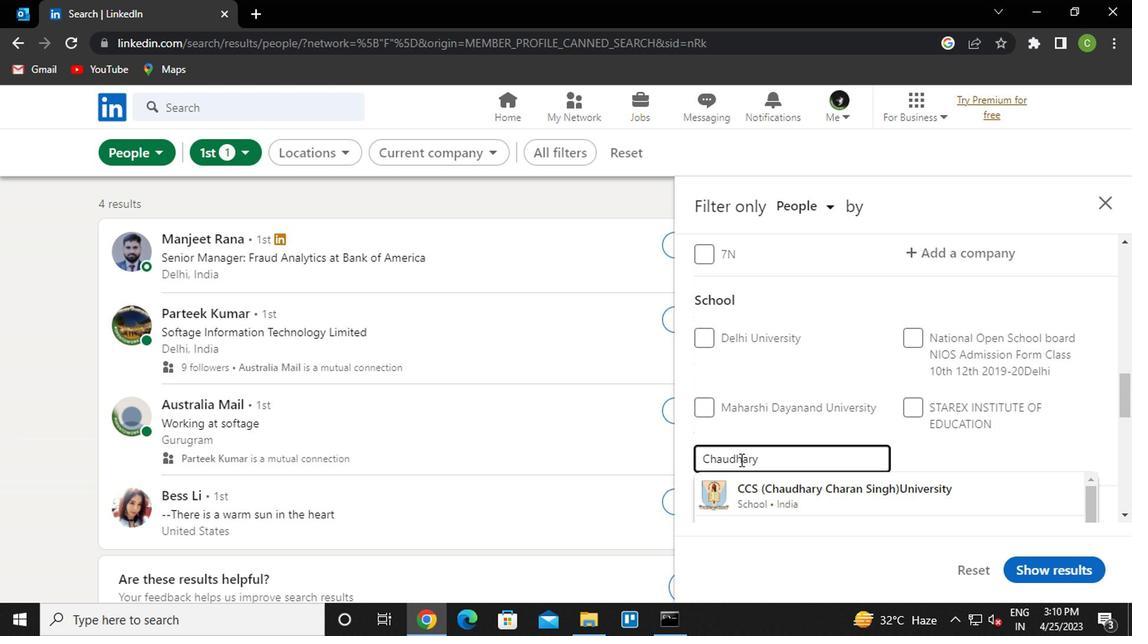 
Action: Mouse moved to (807, 402)
Screenshot: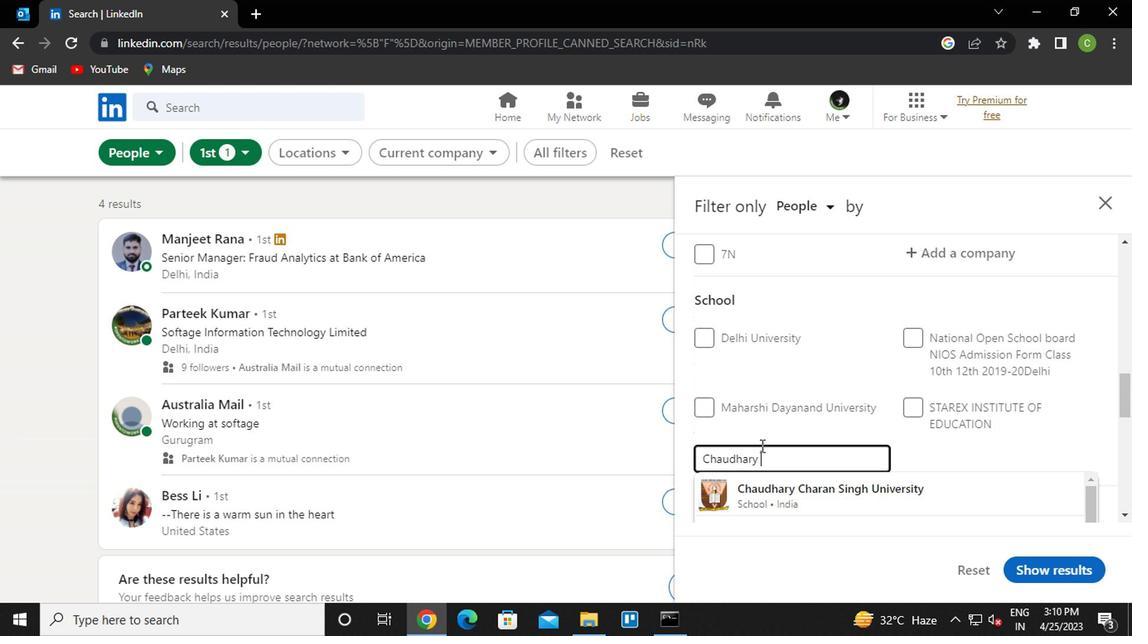 
Action: Mouse scrolled (807, 401) with delta (0, -1)
Screenshot: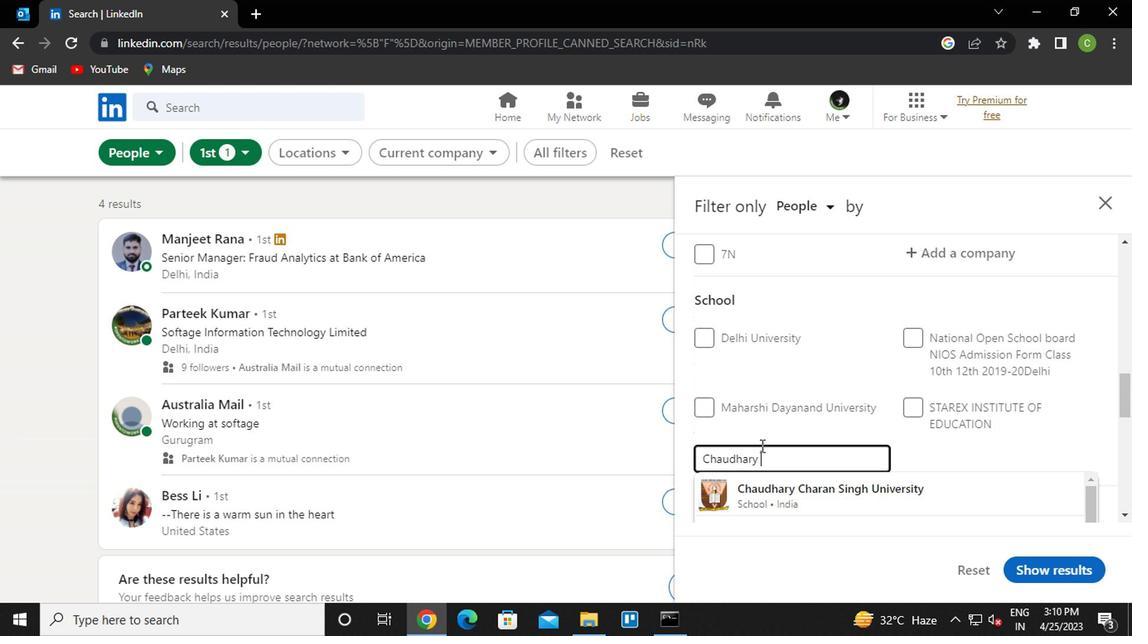 
Action: Mouse moved to (841, 360)
Screenshot: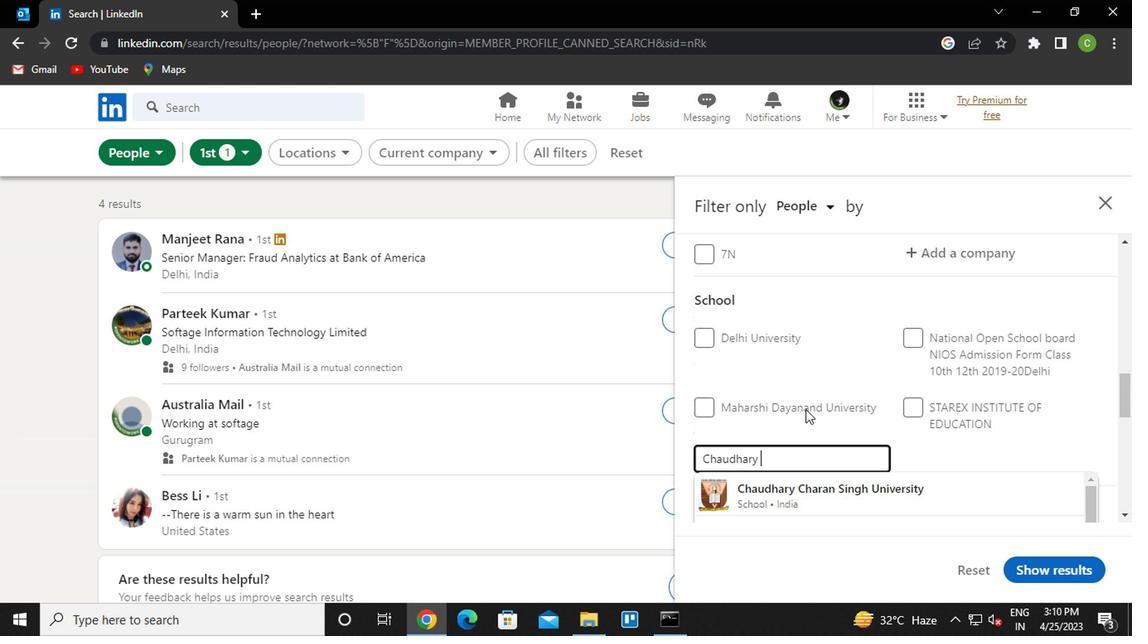 
Action: Mouse scrolled (841, 359) with delta (0, 0)
Screenshot: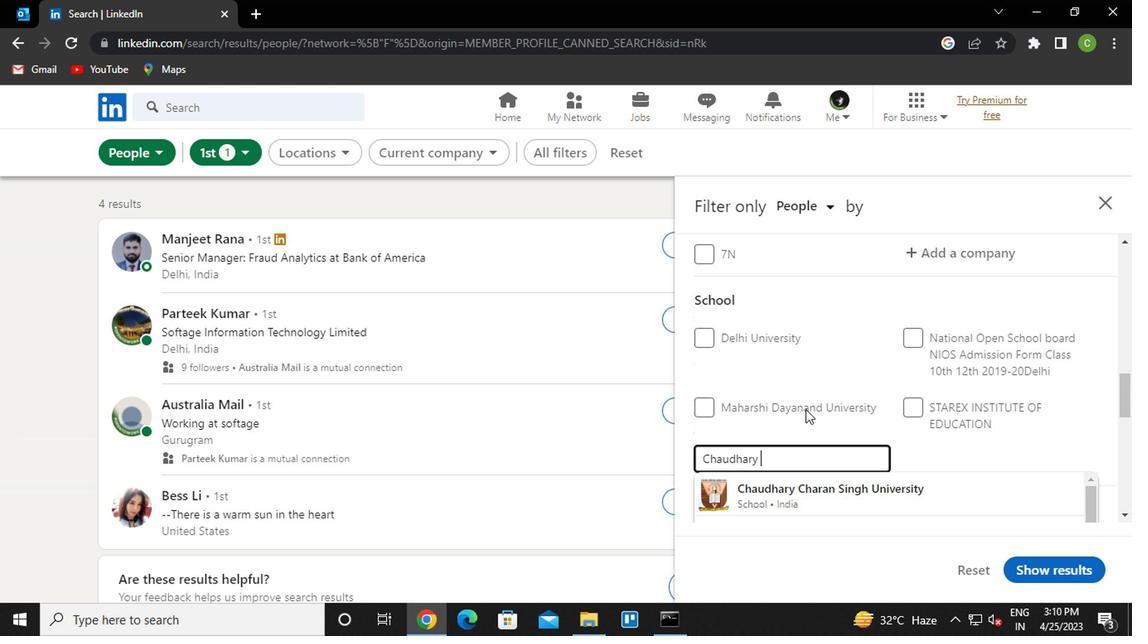 
Action: Mouse moved to (847, 331)
Screenshot: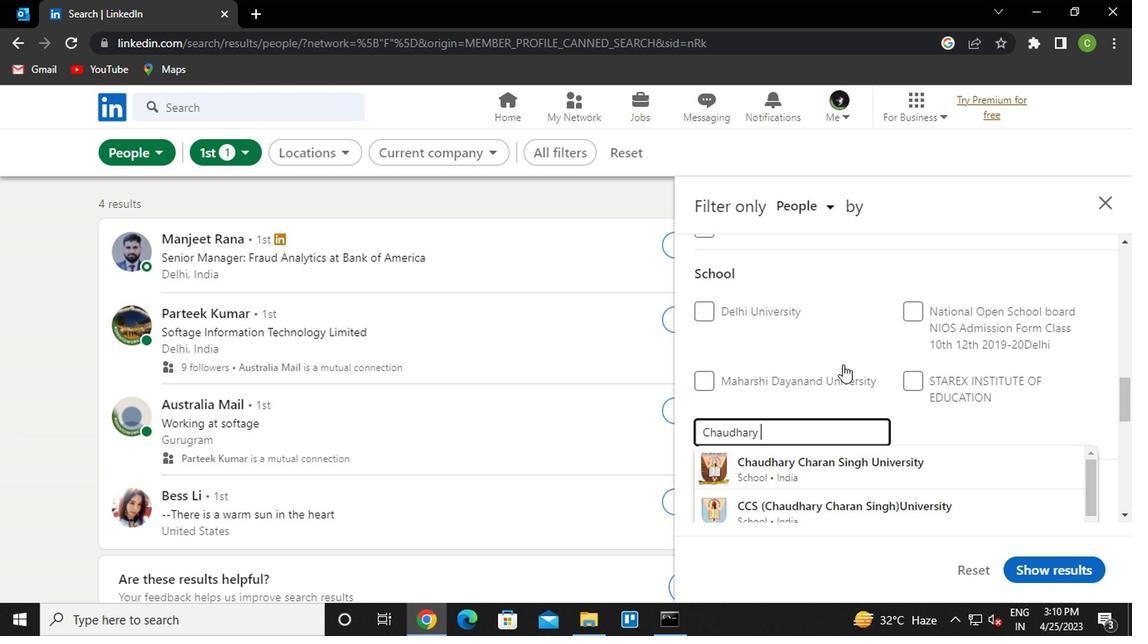 
Action: Mouse scrolled (847, 330) with delta (0, 0)
Screenshot: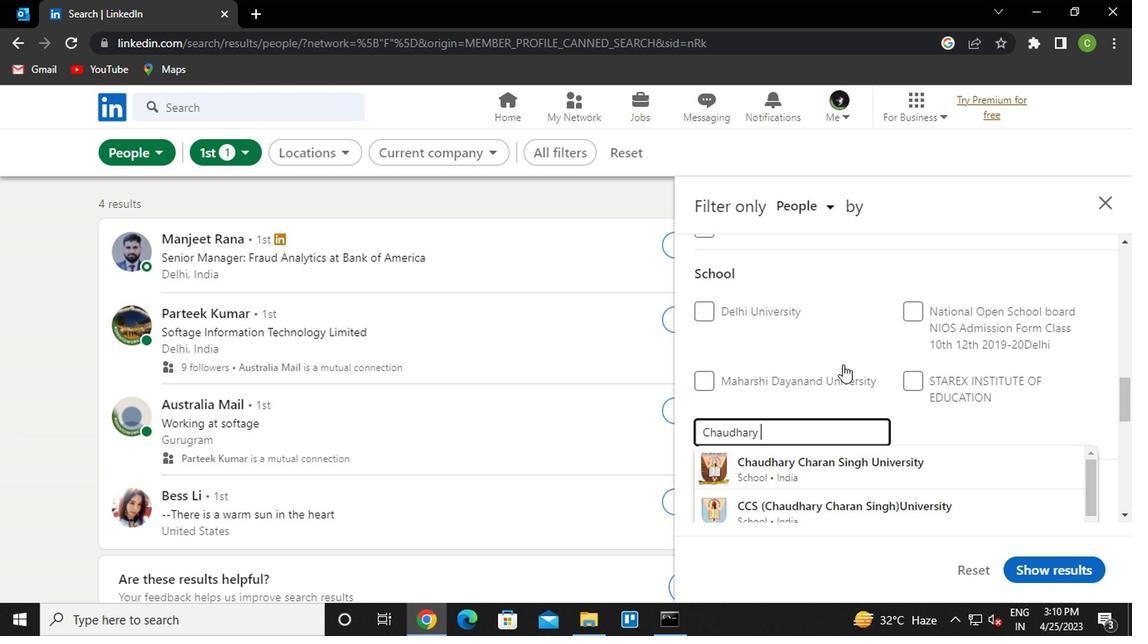 
Action: Mouse moved to (821, 409)
Screenshot: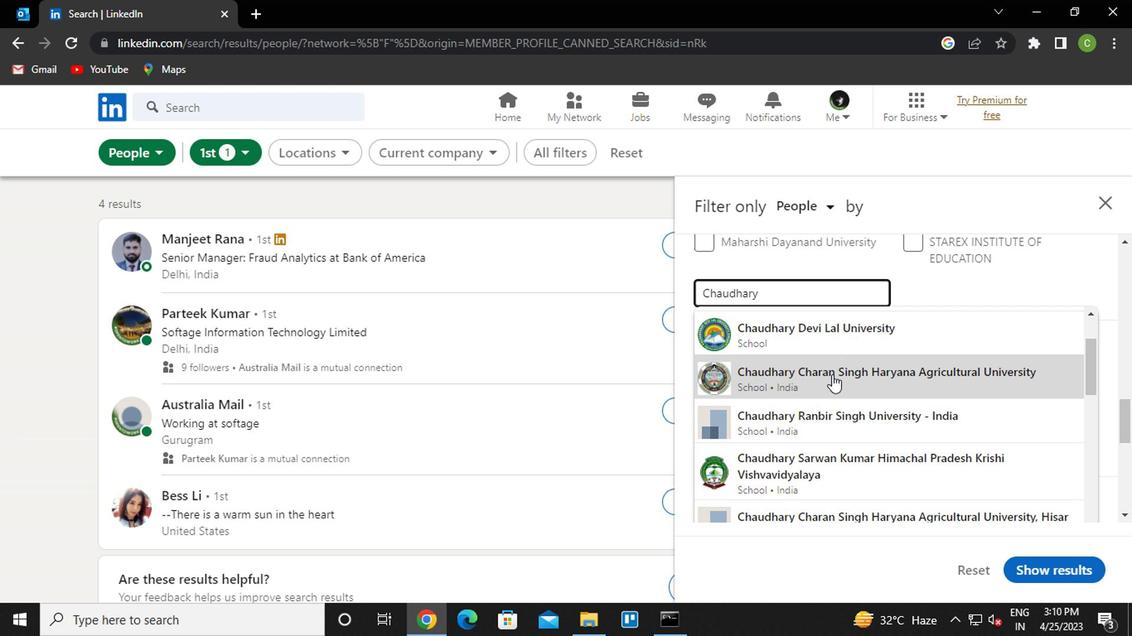 
Action: Mouse scrolled (821, 410) with delta (0, 0)
Screenshot: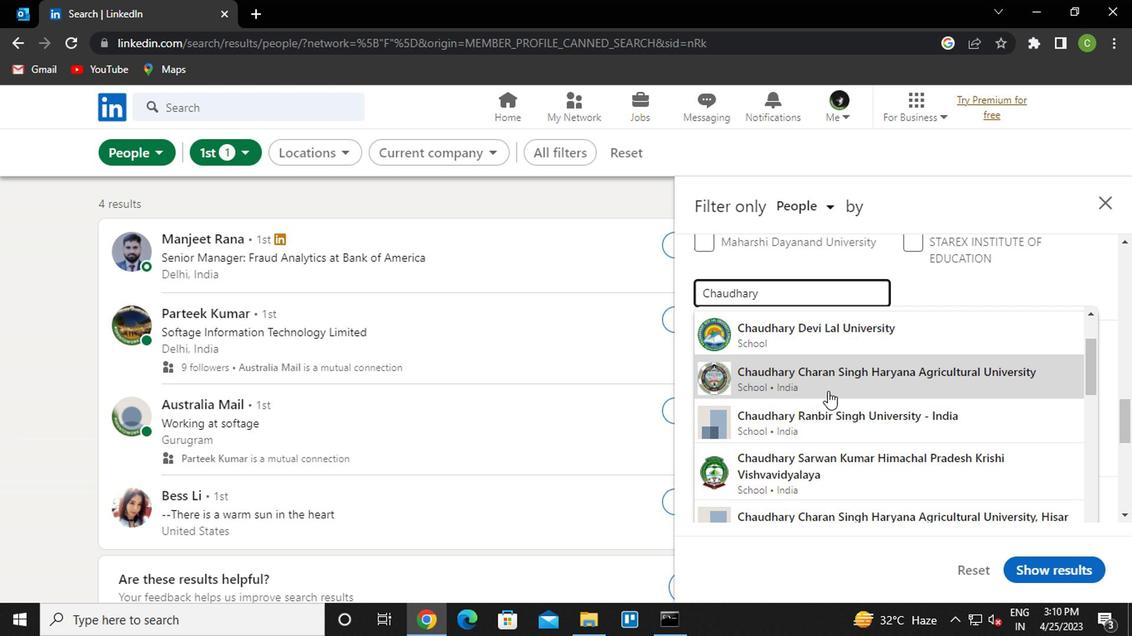 
Action: Mouse moved to (821, 411)
Screenshot: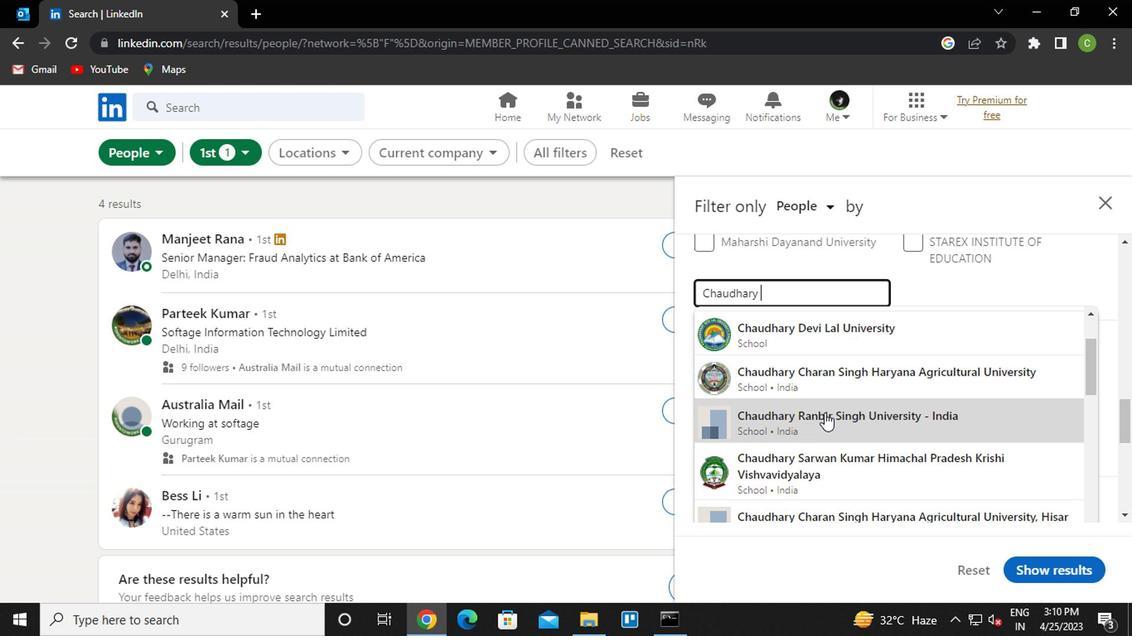 
Action: Mouse scrolled (821, 412) with delta (0, 0)
Screenshot: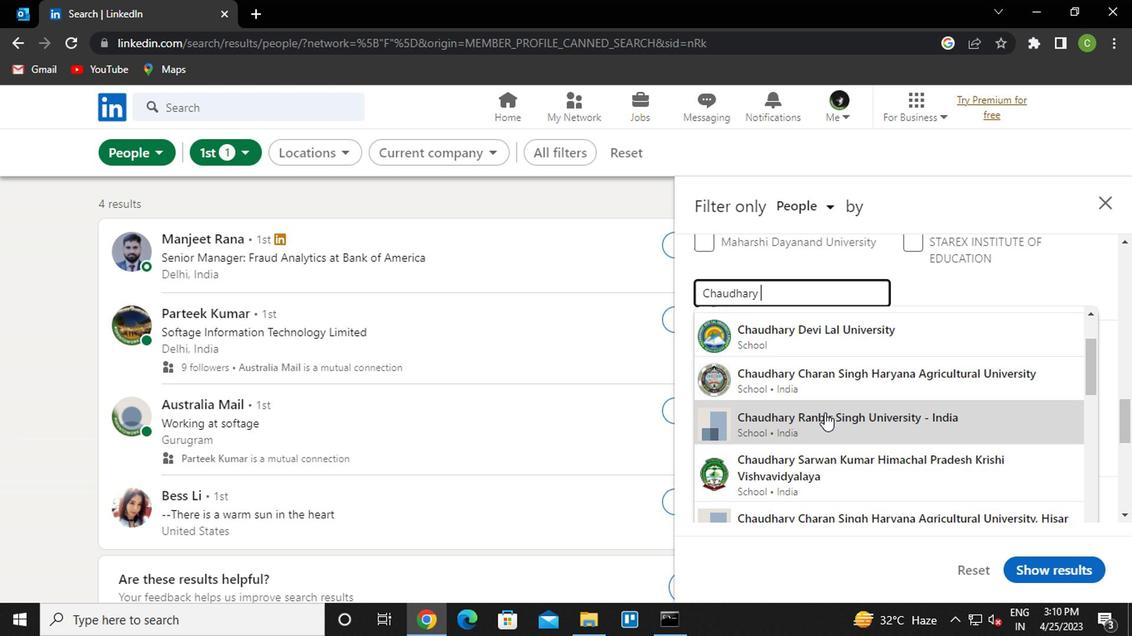 
Action: Mouse moved to (766, 302)
Screenshot: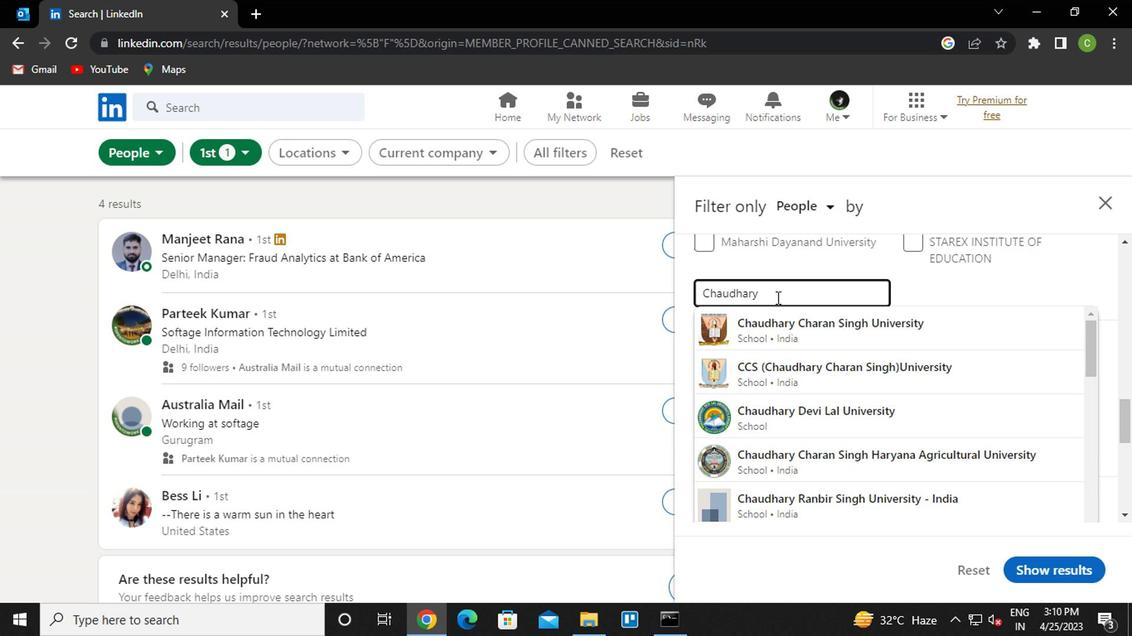 
Action: Key pressed <Key.caps_lock>D<Key.caps_lock>EVI<Key.down><Key.enter>
Screenshot: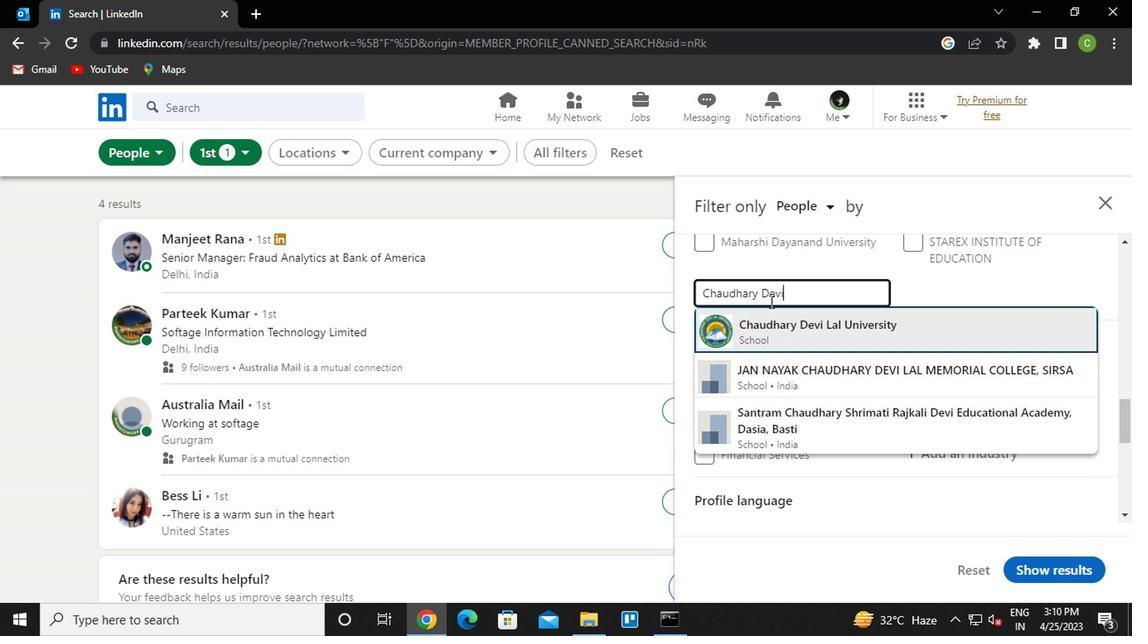 
Action: Mouse moved to (721, 378)
Screenshot: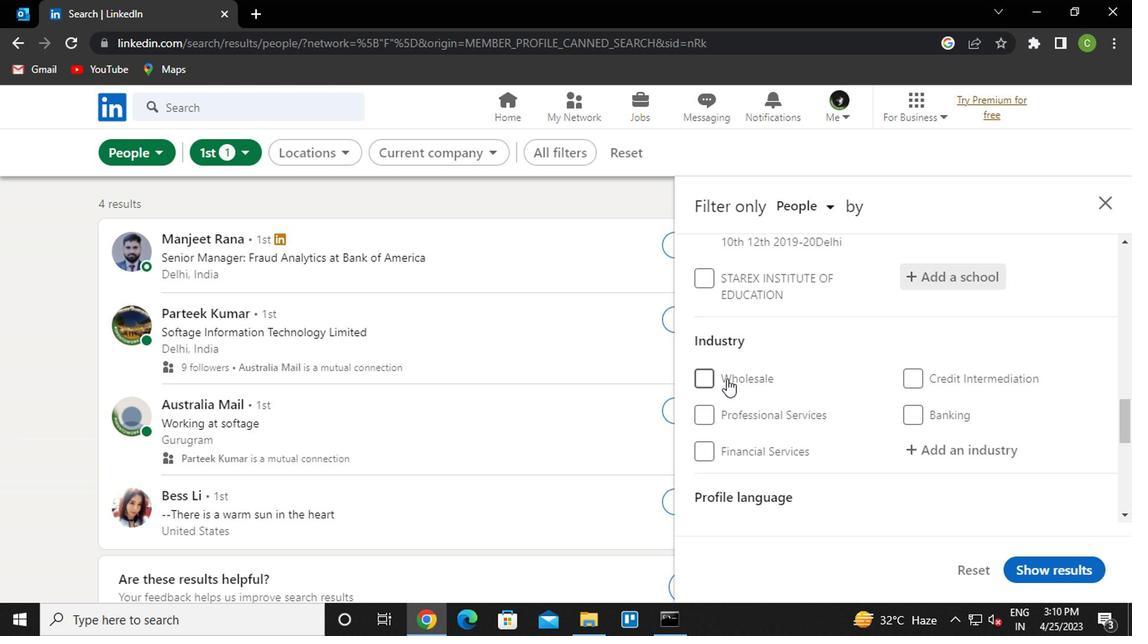 
Action: Mouse scrolled (721, 377) with delta (0, -1)
Screenshot: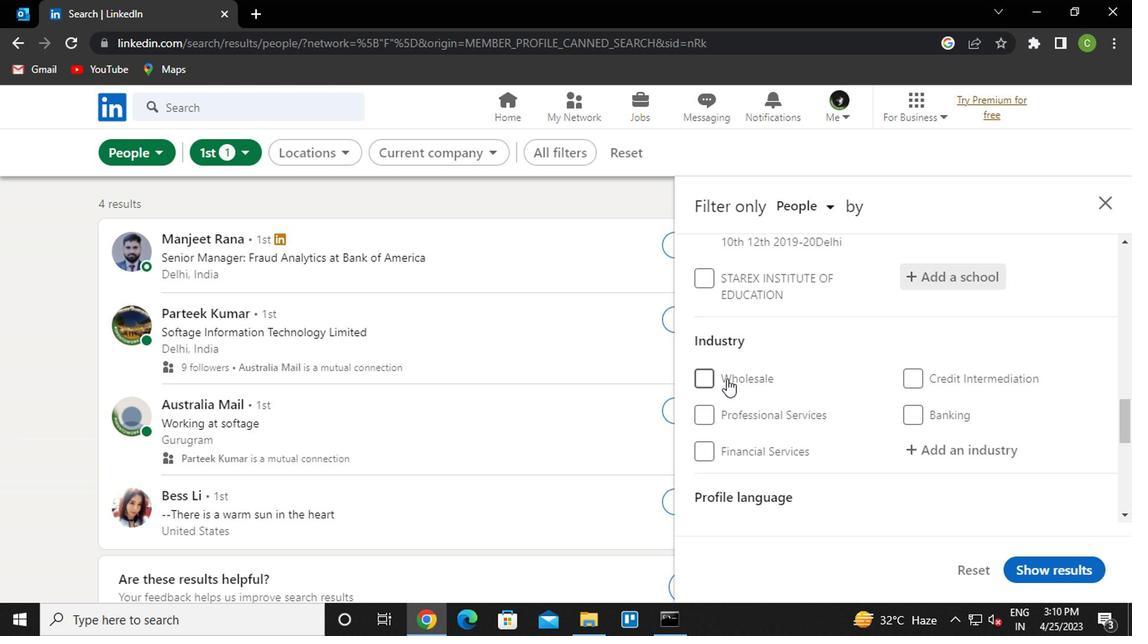 
Action: Mouse scrolled (721, 377) with delta (0, -1)
Screenshot: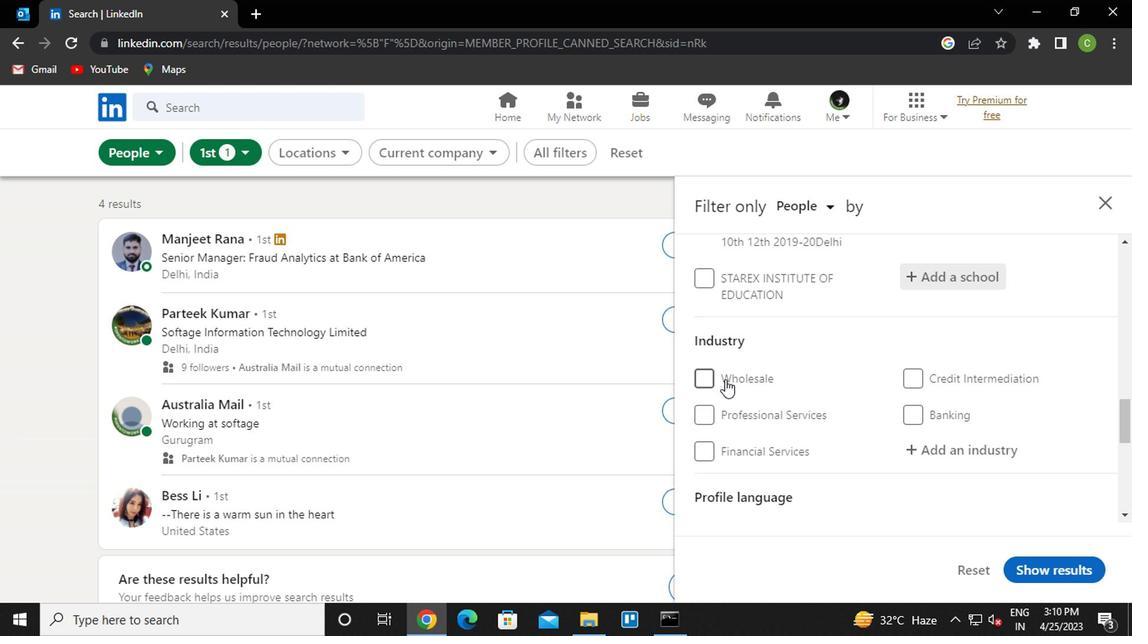
Action: Mouse moved to (941, 311)
Screenshot: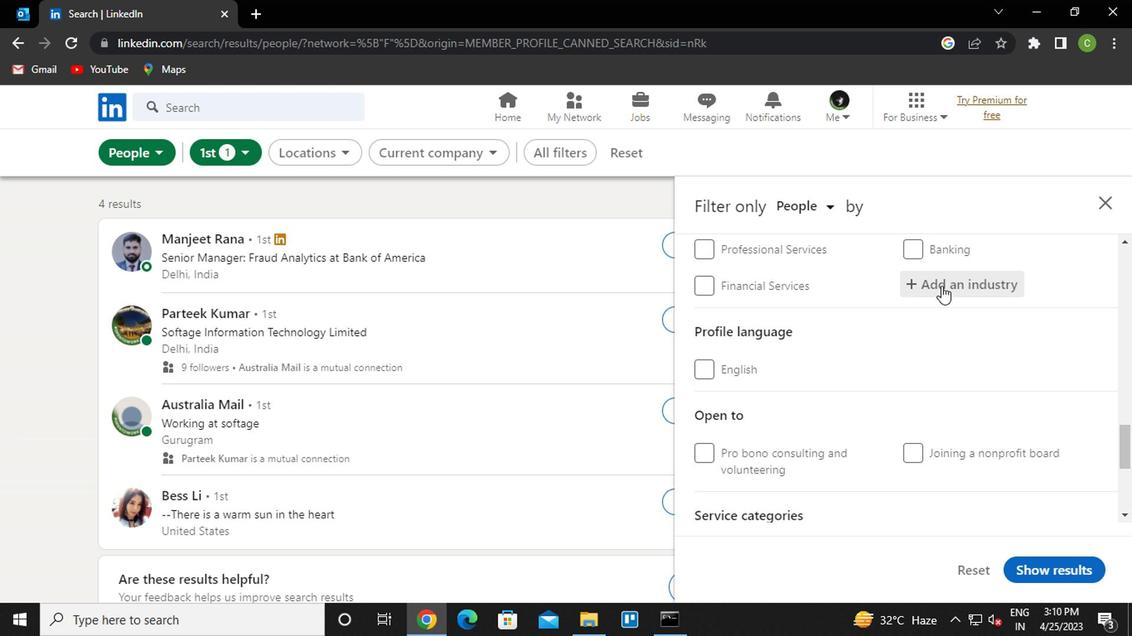 
Action: Mouse scrolled (941, 312) with delta (0, 0)
Screenshot: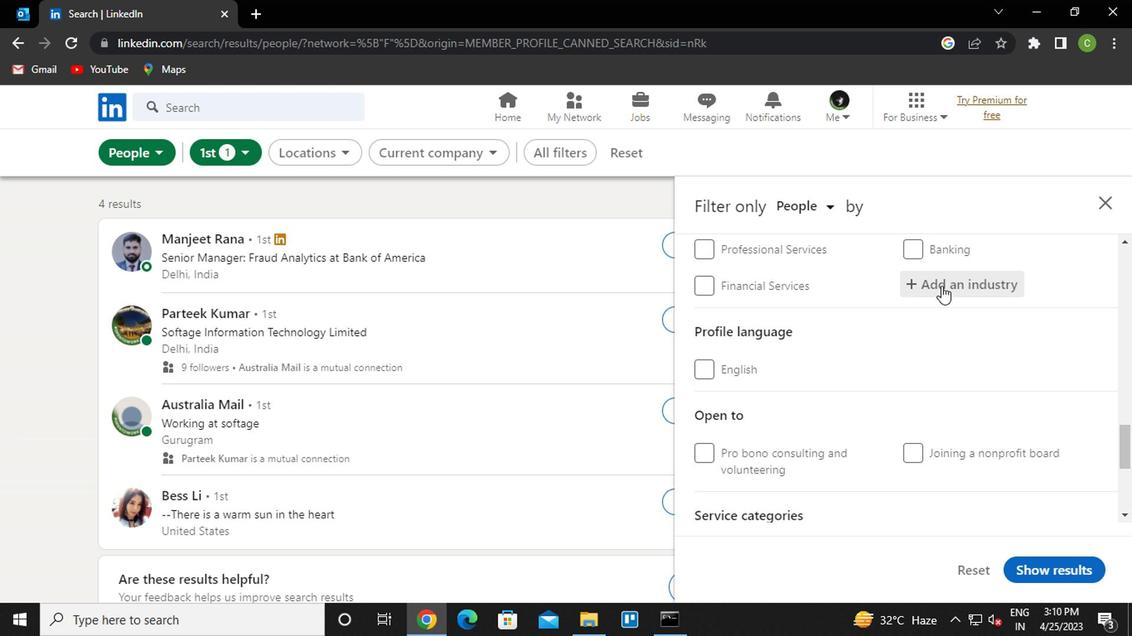 
Action: Mouse moved to (962, 368)
Screenshot: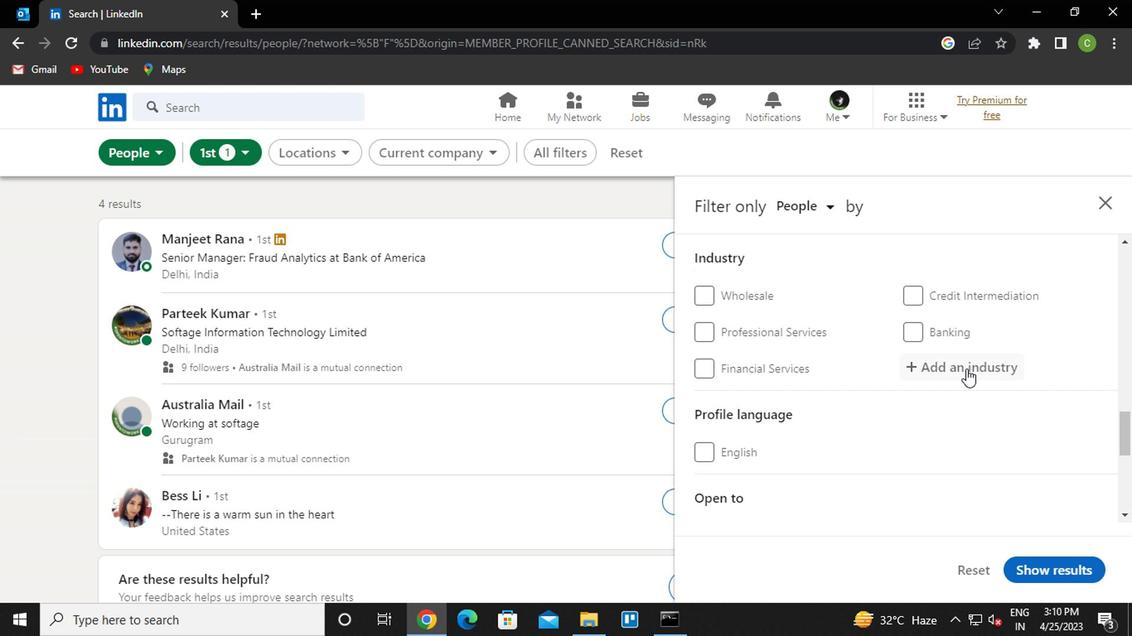 
Action: Mouse pressed left at (962, 368)
Screenshot: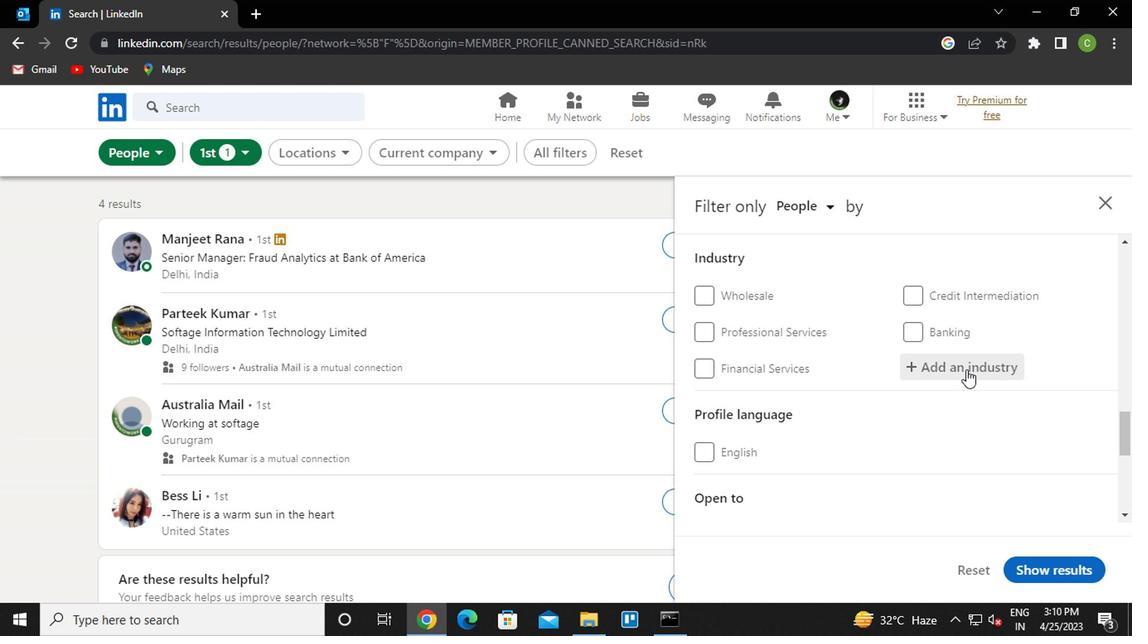 
Action: Mouse moved to (875, 431)
Screenshot: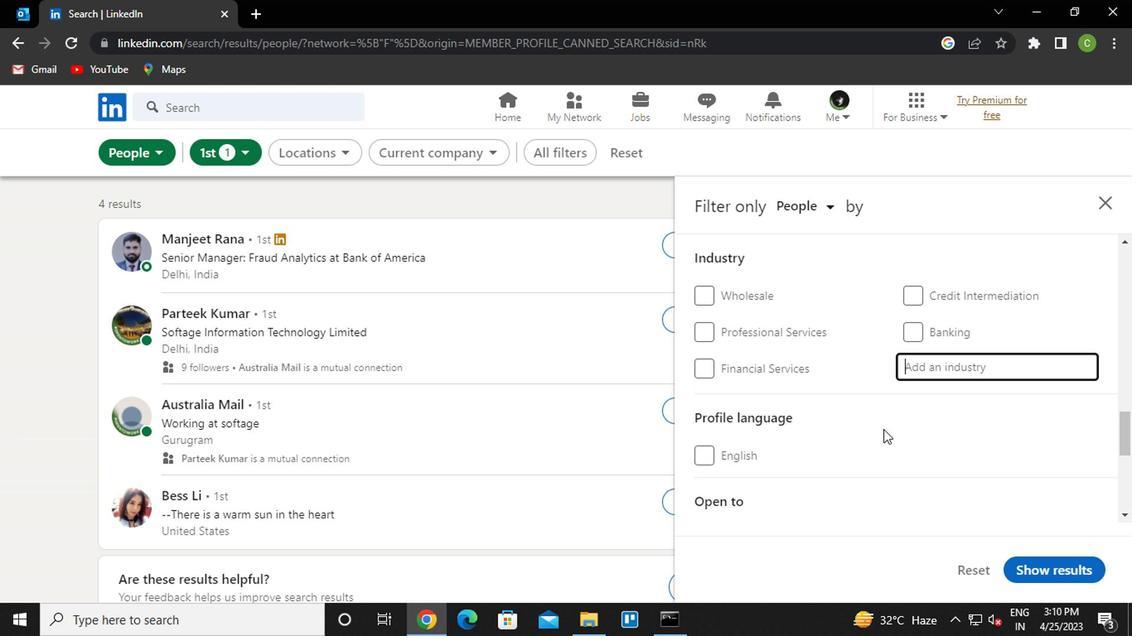 
Action: Key pressed <Key.caps_lock>E<Key.caps_lock>NGINES<Key.down><Key.enter>
Screenshot: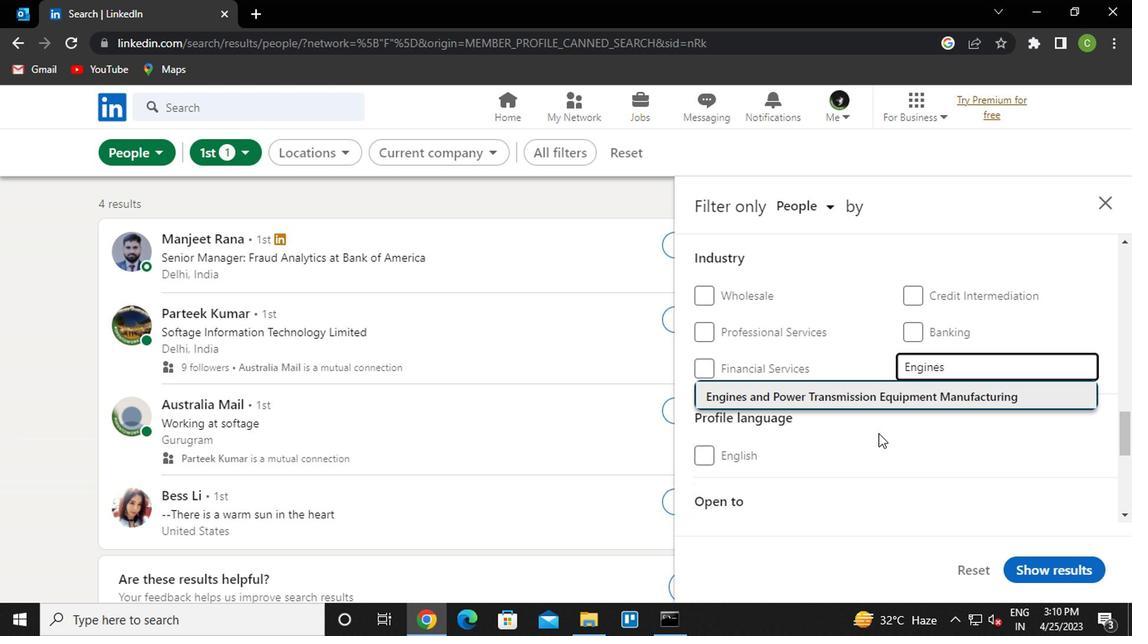 
Action: Mouse moved to (825, 485)
Screenshot: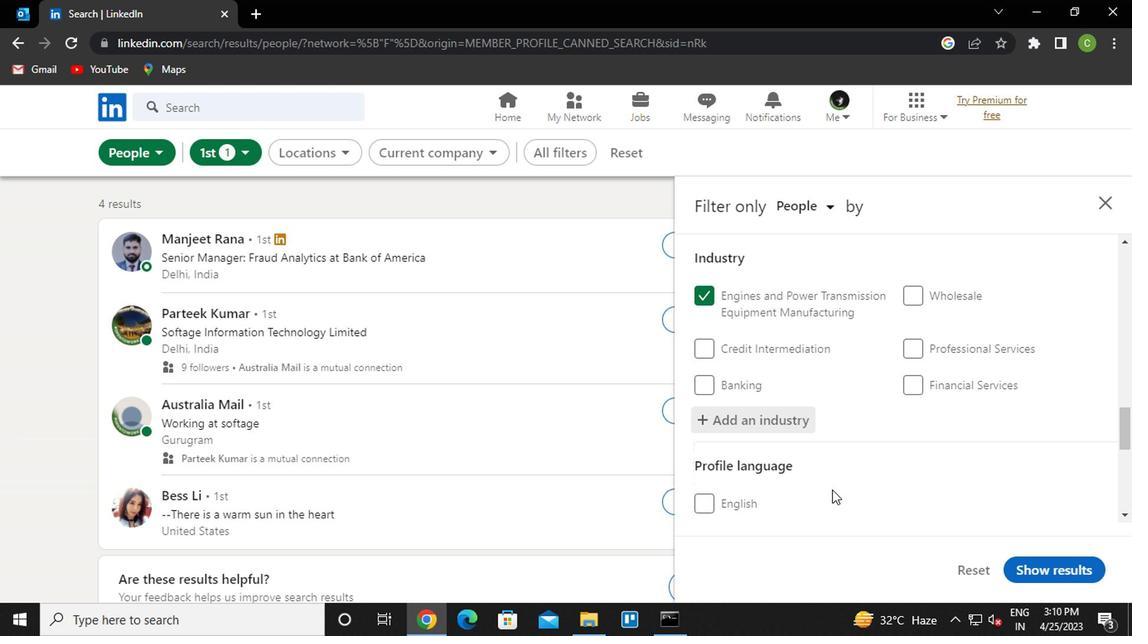 
Action: Mouse scrolled (825, 486) with delta (0, 0)
Screenshot: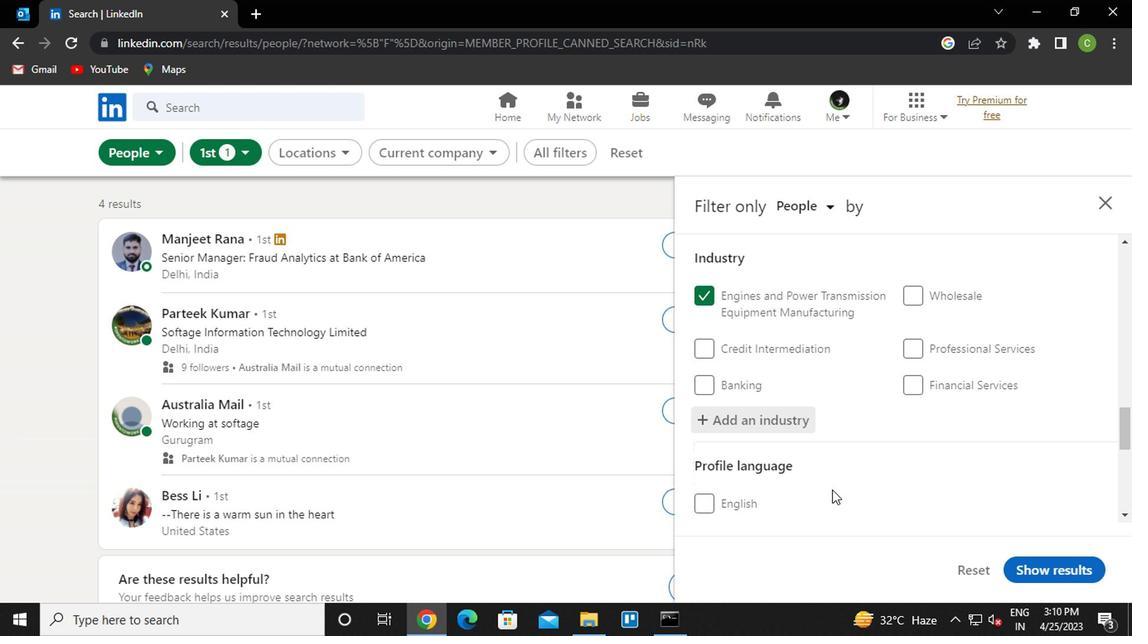 
Action: Mouse moved to (856, 503)
Screenshot: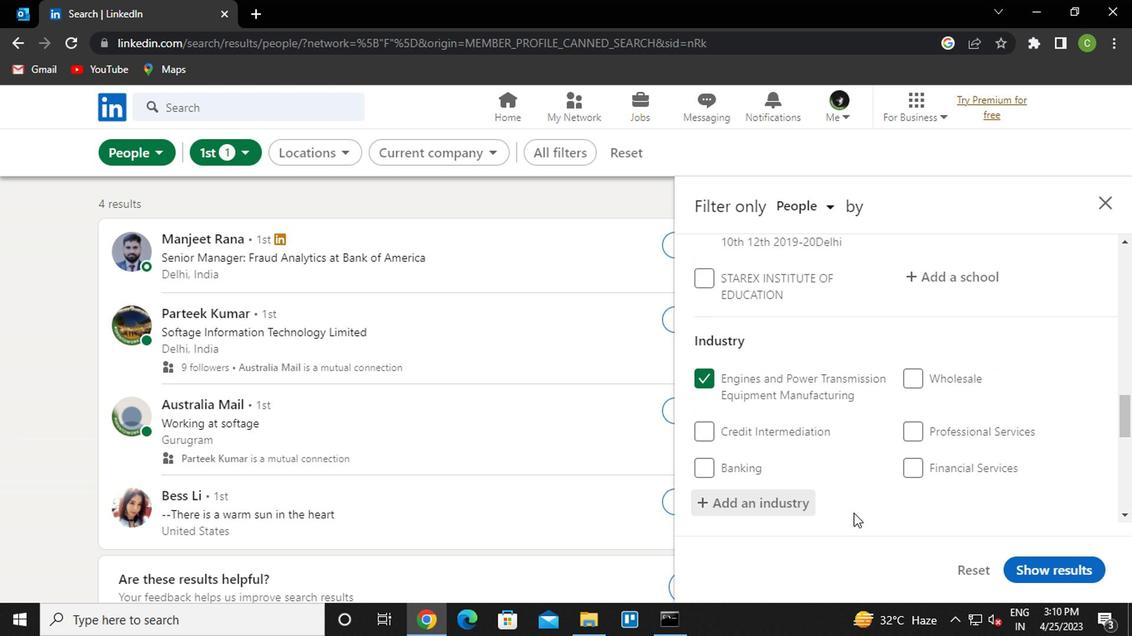 
Action: Mouse scrolled (856, 502) with delta (0, 0)
Screenshot: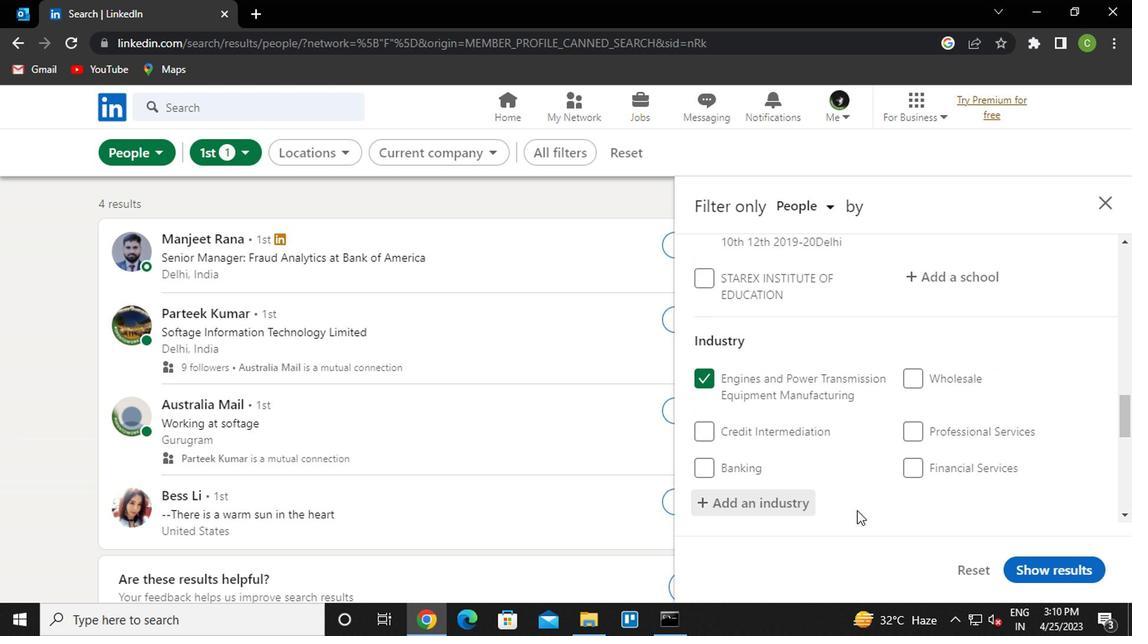 
Action: Mouse scrolled (856, 502) with delta (0, 0)
Screenshot: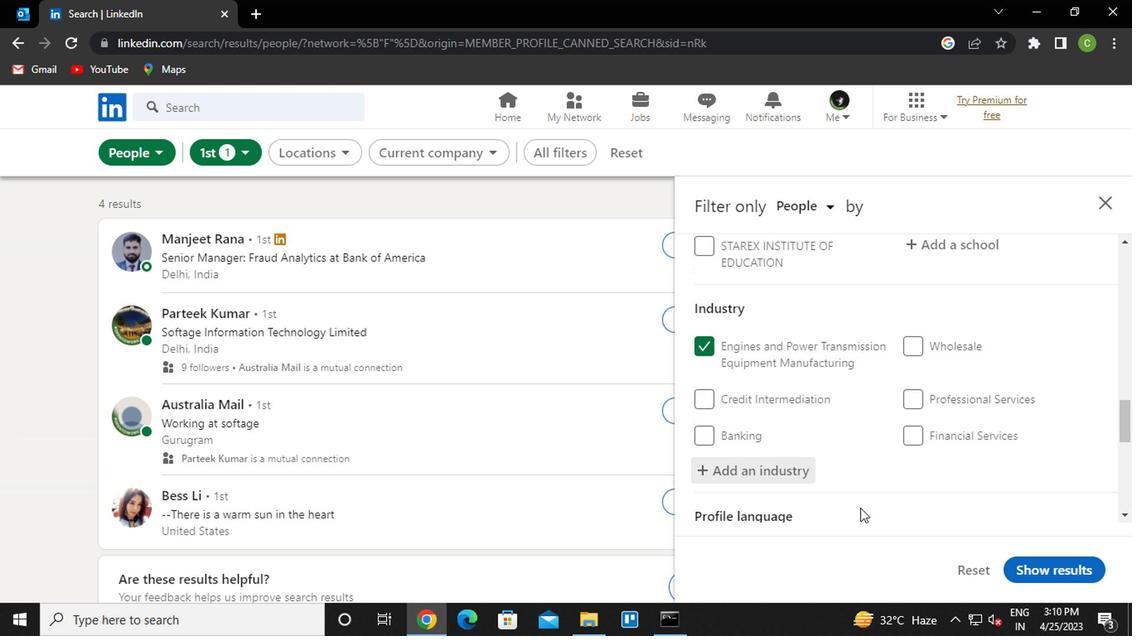 
Action: Mouse scrolled (856, 502) with delta (0, 0)
Screenshot: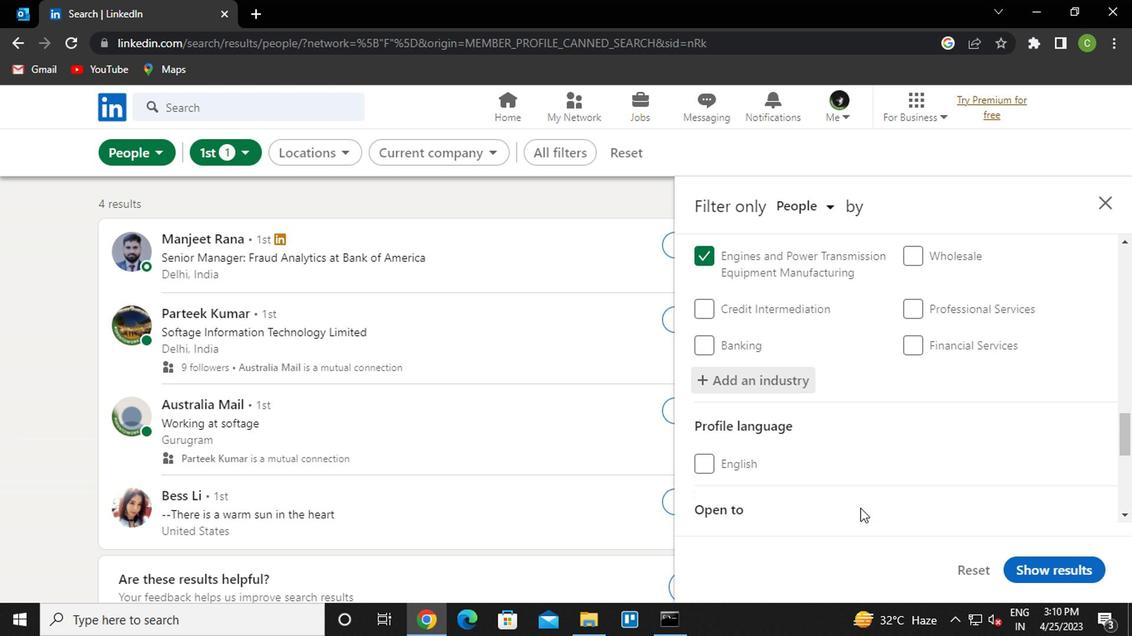 
Action: Mouse scrolled (856, 502) with delta (0, 0)
Screenshot: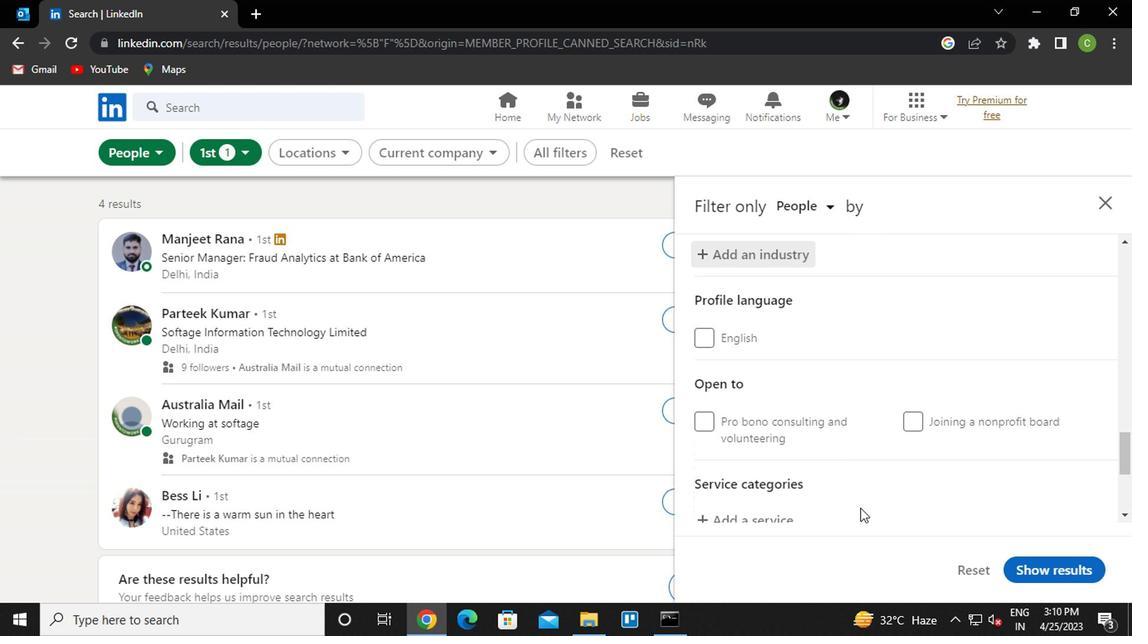 
Action: Mouse scrolled (856, 502) with delta (0, 0)
Screenshot: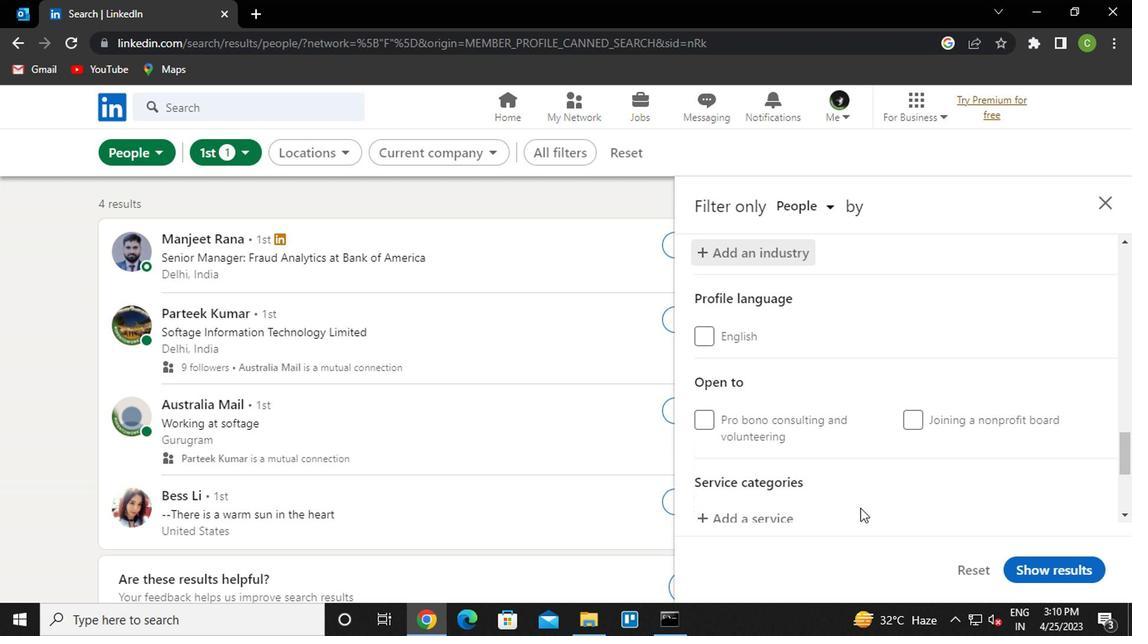 
Action: Mouse moved to (747, 357)
Screenshot: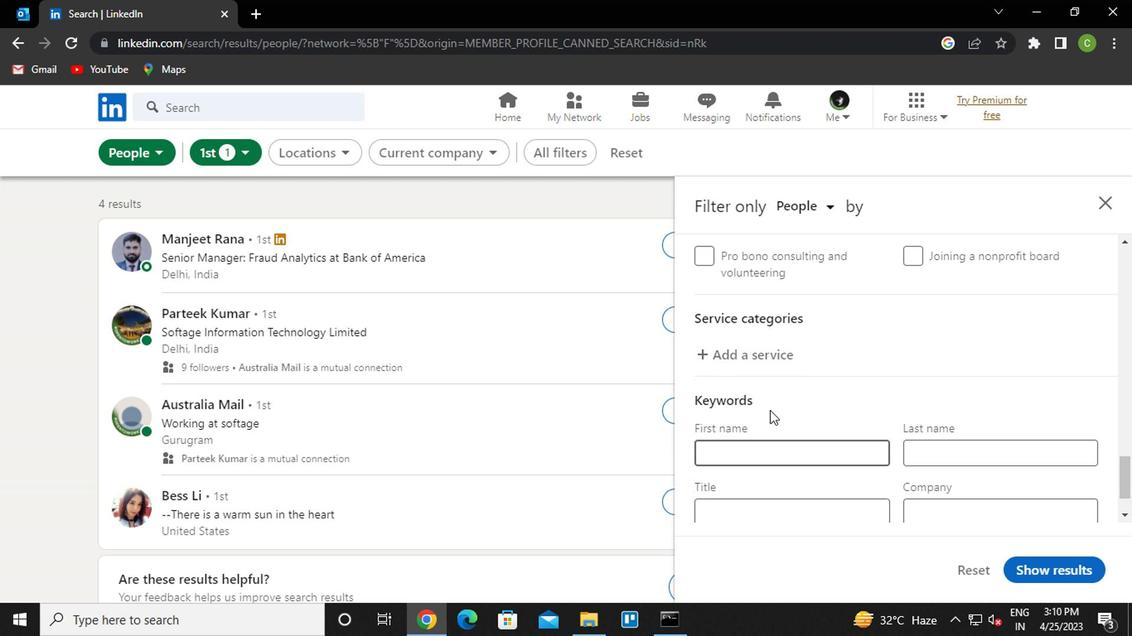 
Action: Mouse pressed left at (747, 357)
Screenshot: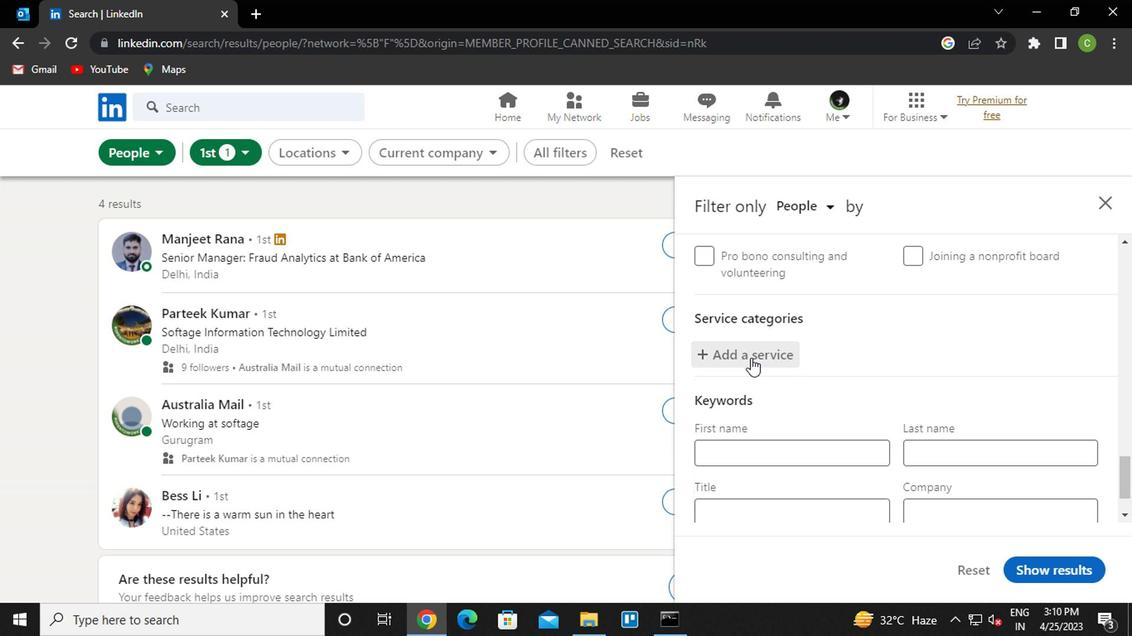 
Action: Mouse moved to (747, 357)
Screenshot: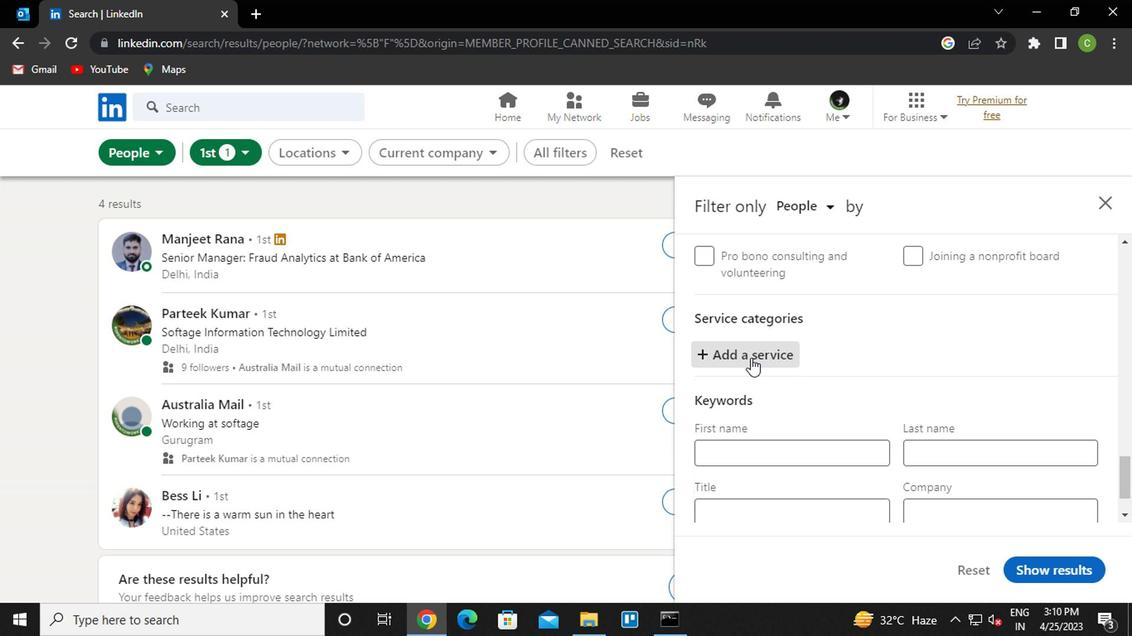 
Action: Key pressed <Key.caps_lock>R<Key.caps_lock>ELOCATION<Key.down><Key.enter>
Screenshot: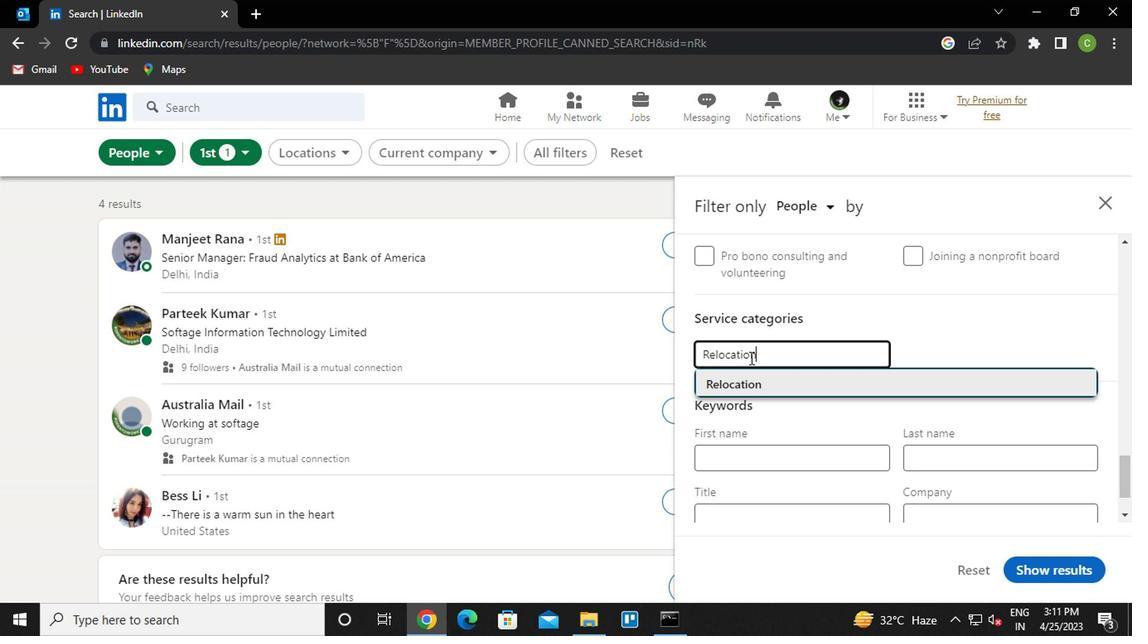 
Action: Mouse moved to (769, 348)
Screenshot: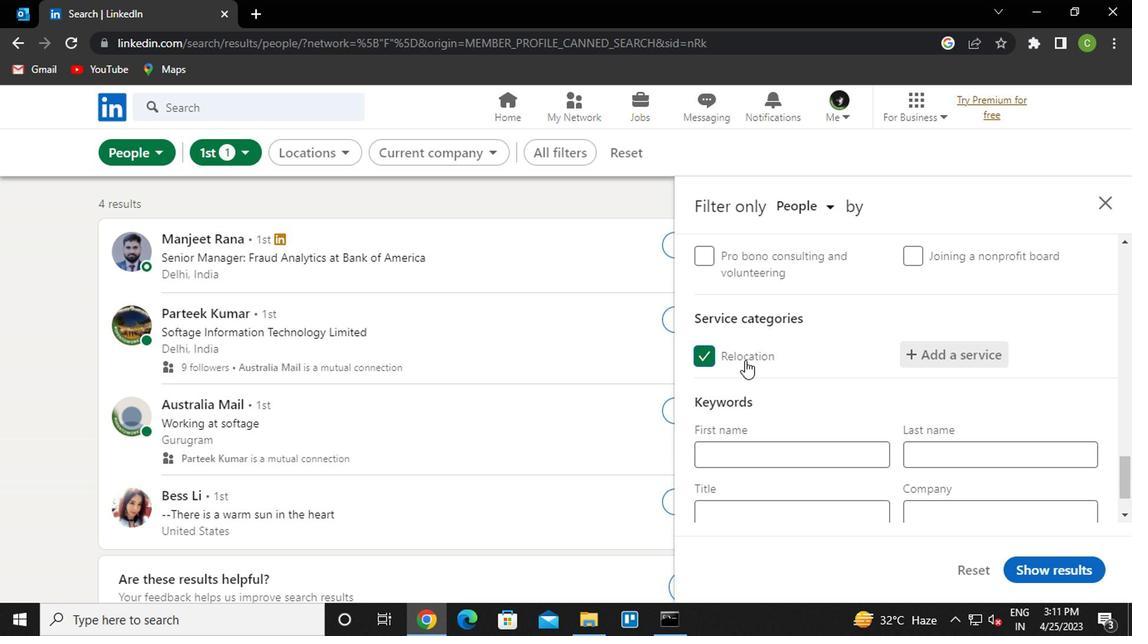 
Action: Mouse scrolled (769, 349) with delta (0, 0)
Screenshot: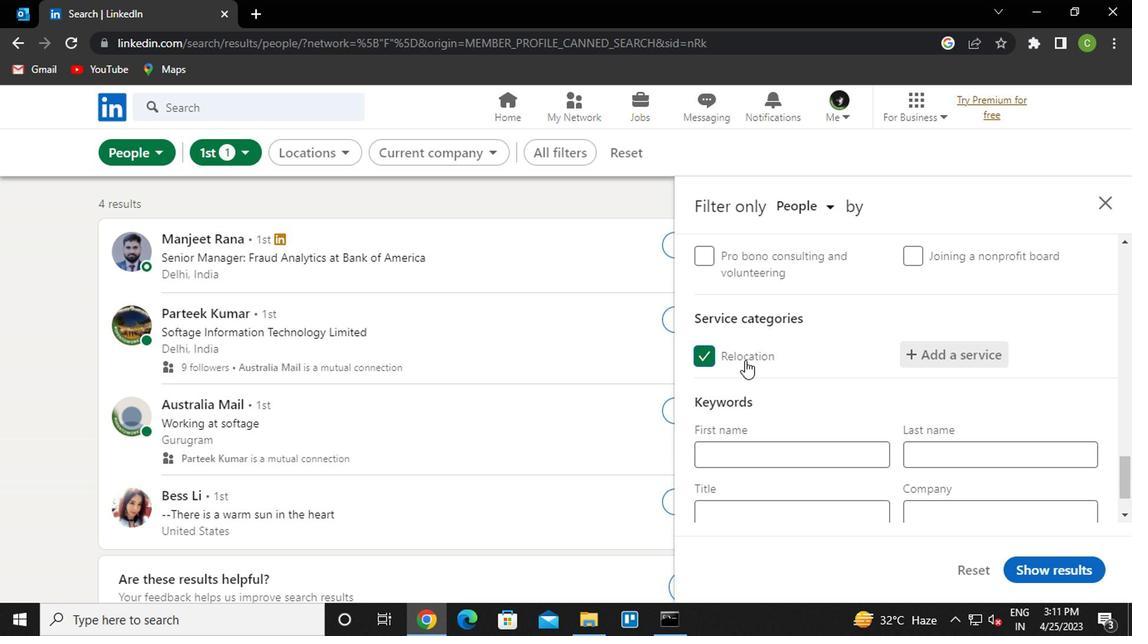 
Action: Mouse moved to (773, 344)
Screenshot: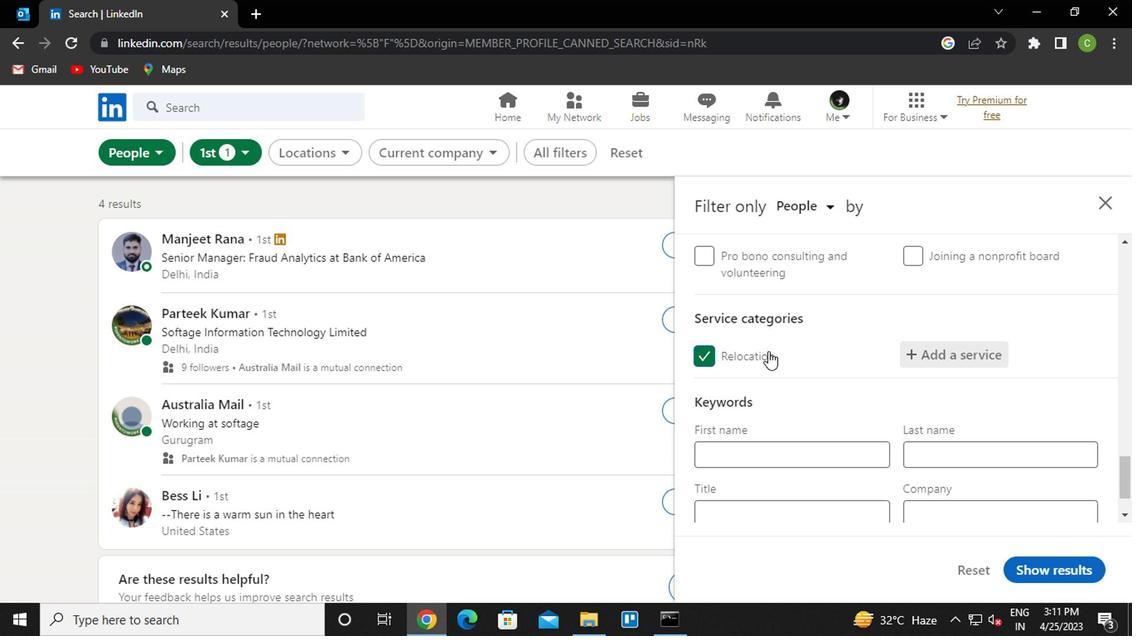 
Action: Mouse scrolled (773, 344) with delta (0, 0)
Screenshot: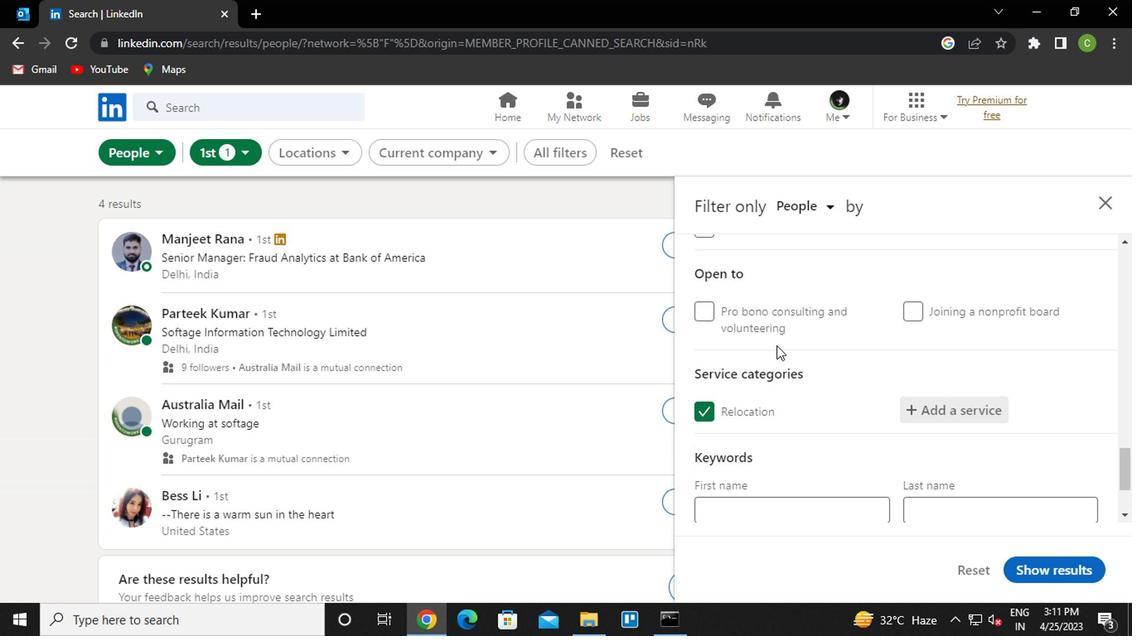 
Action: Mouse moved to (774, 344)
Screenshot: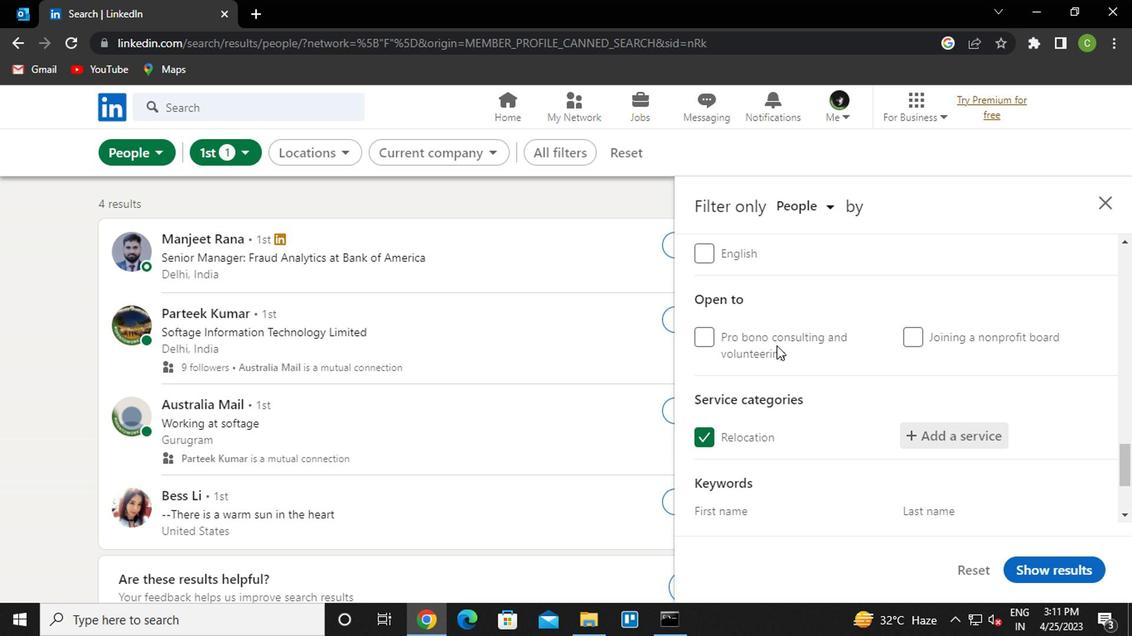 
Action: Mouse scrolled (774, 343) with delta (0, 0)
Screenshot: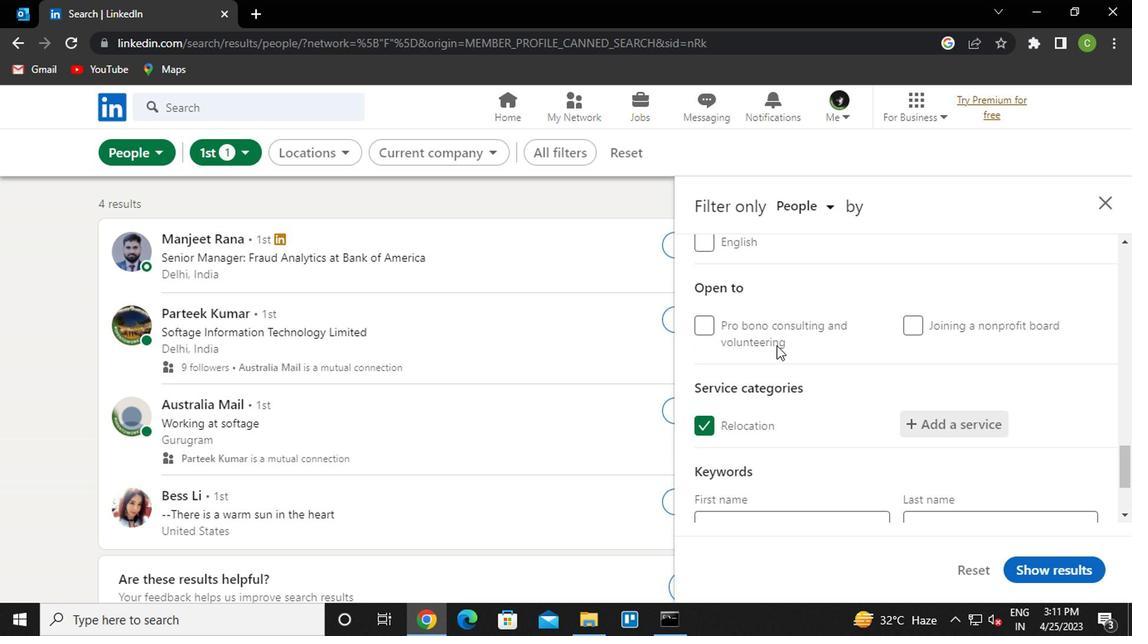 
Action: Mouse moved to (776, 439)
Screenshot: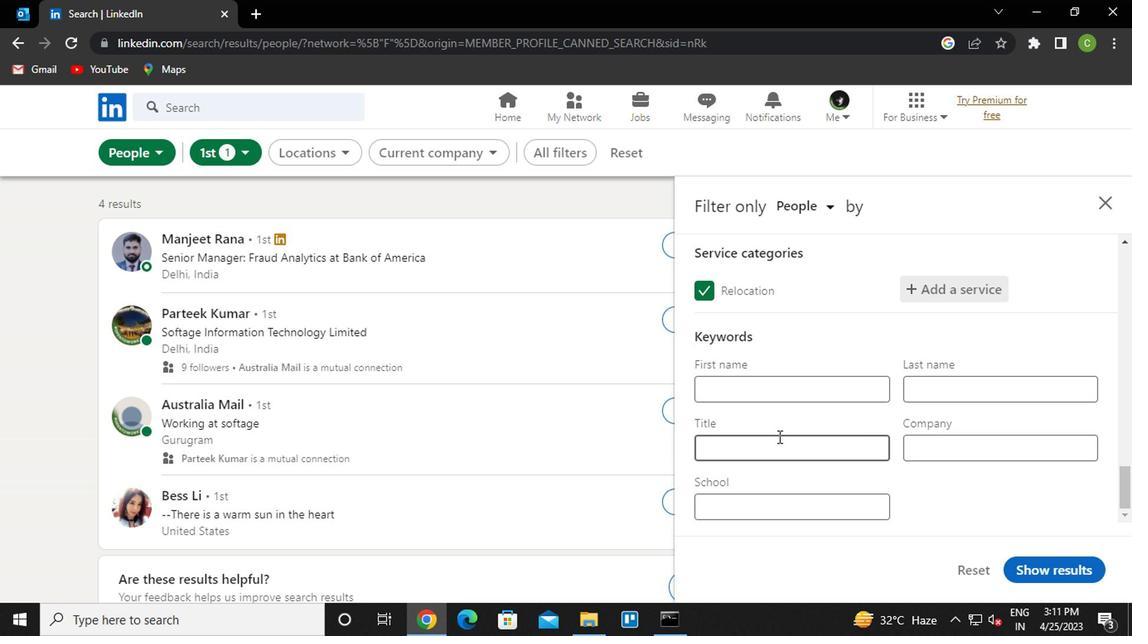 
Action: Mouse pressed left at (776, 439)
Screenshot: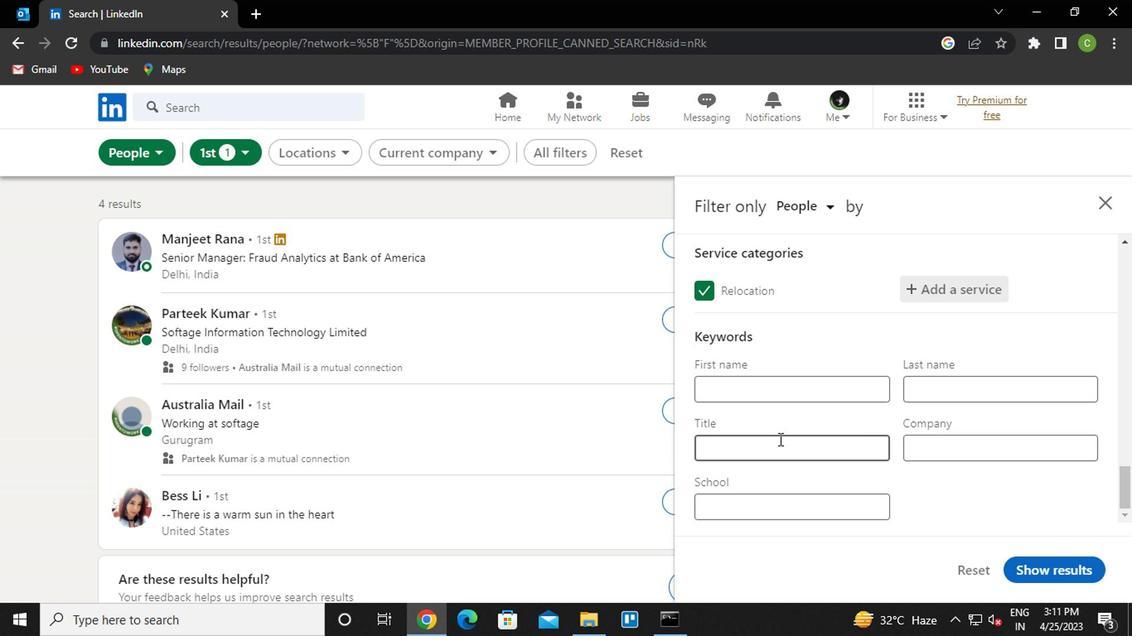
Action: Mouse moved to (770, 446)
Screenshot: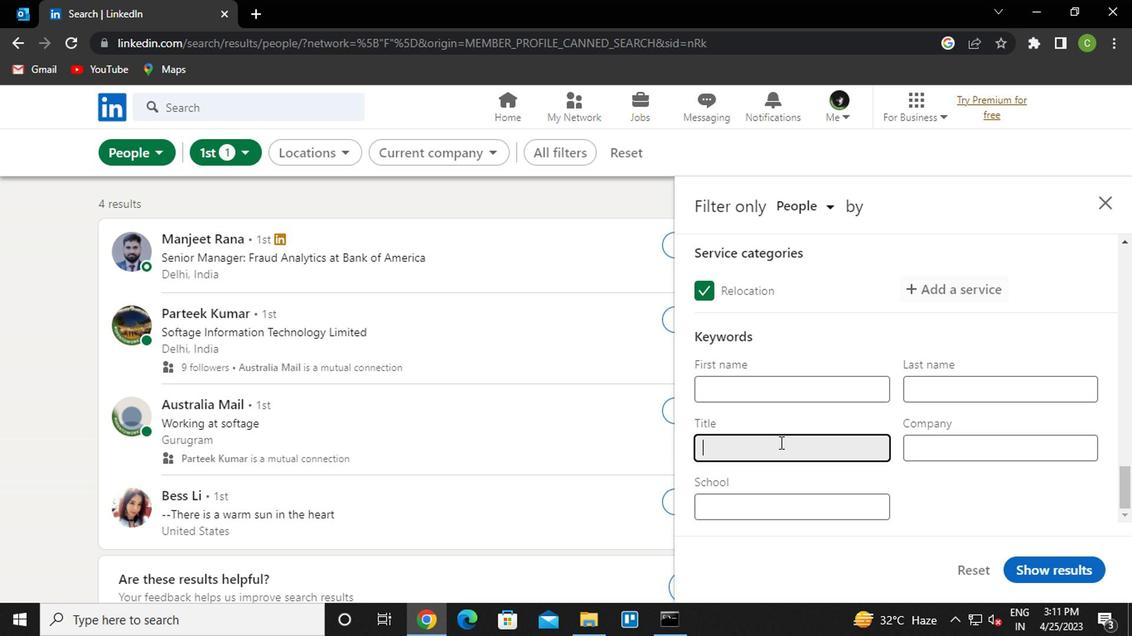 
Action: Key pressed <Key.caps_lock>M<Key.caps_lock>ENTOR
Screenshot: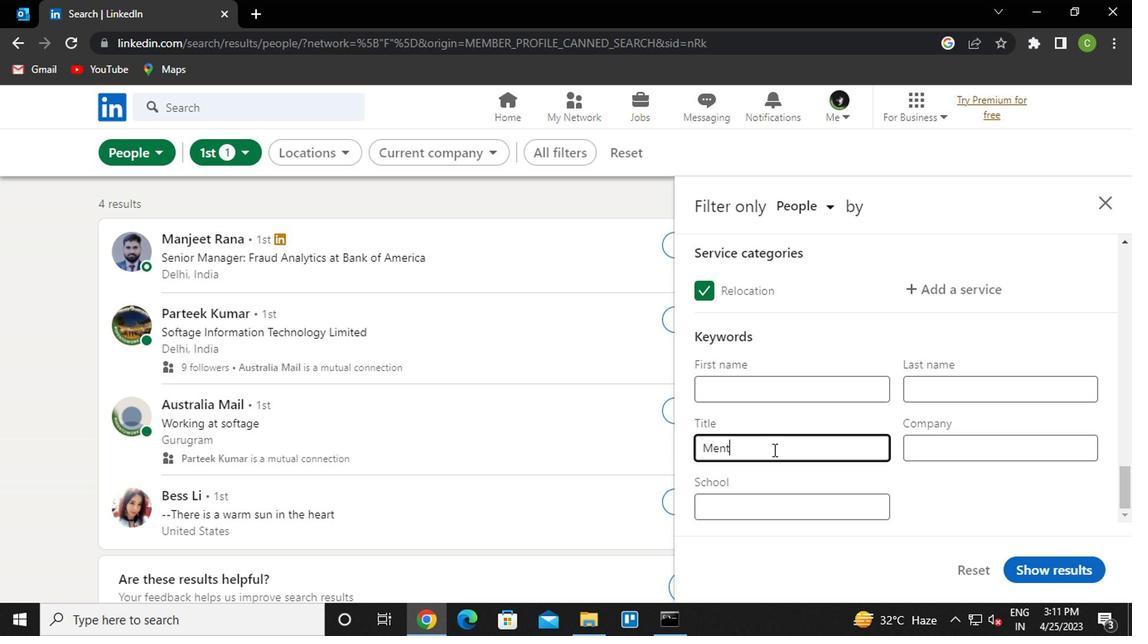 
Action: Mouse moved to (1051, 565)
Screenshot: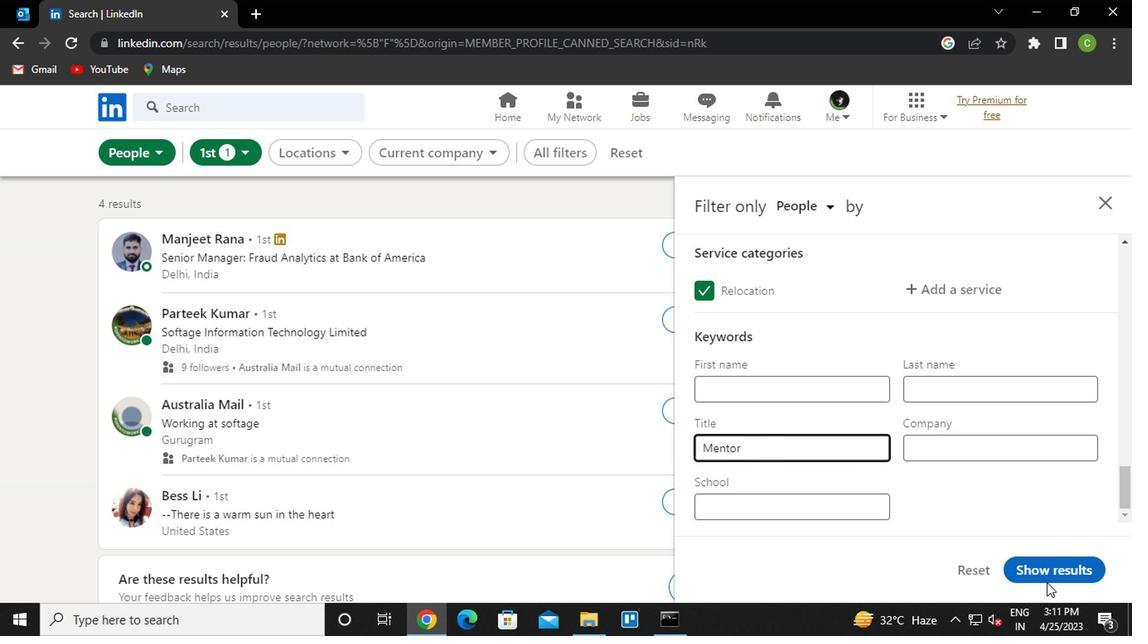 
Action: Mouse pressed left at (1051, 565)
Screenshot: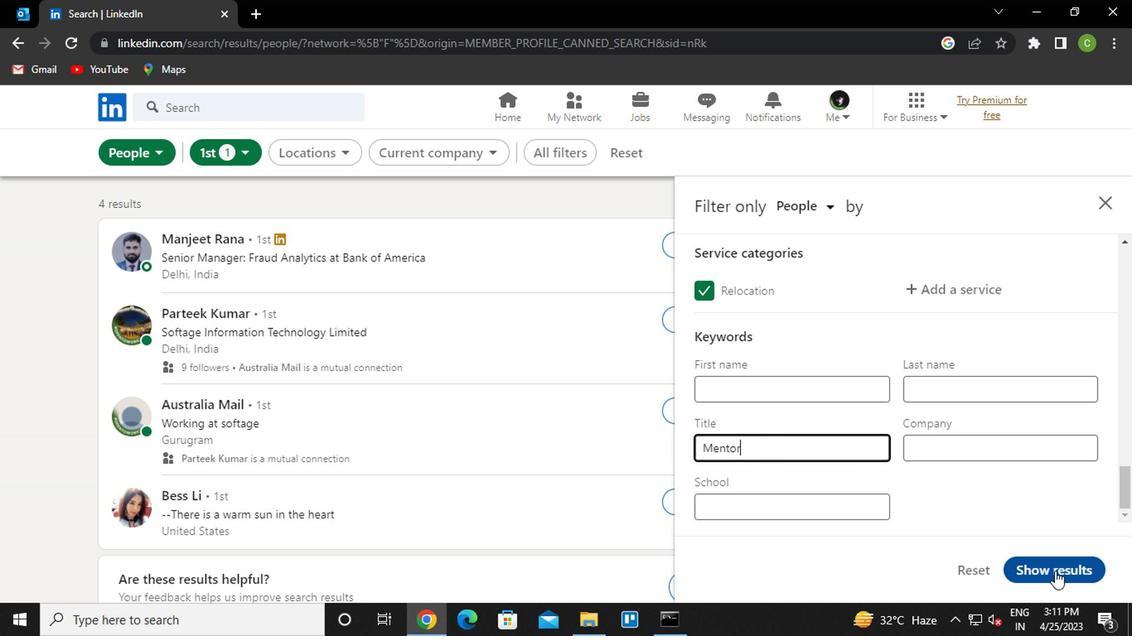 
Action: Mouse moved to (804, 513)
Screenshot: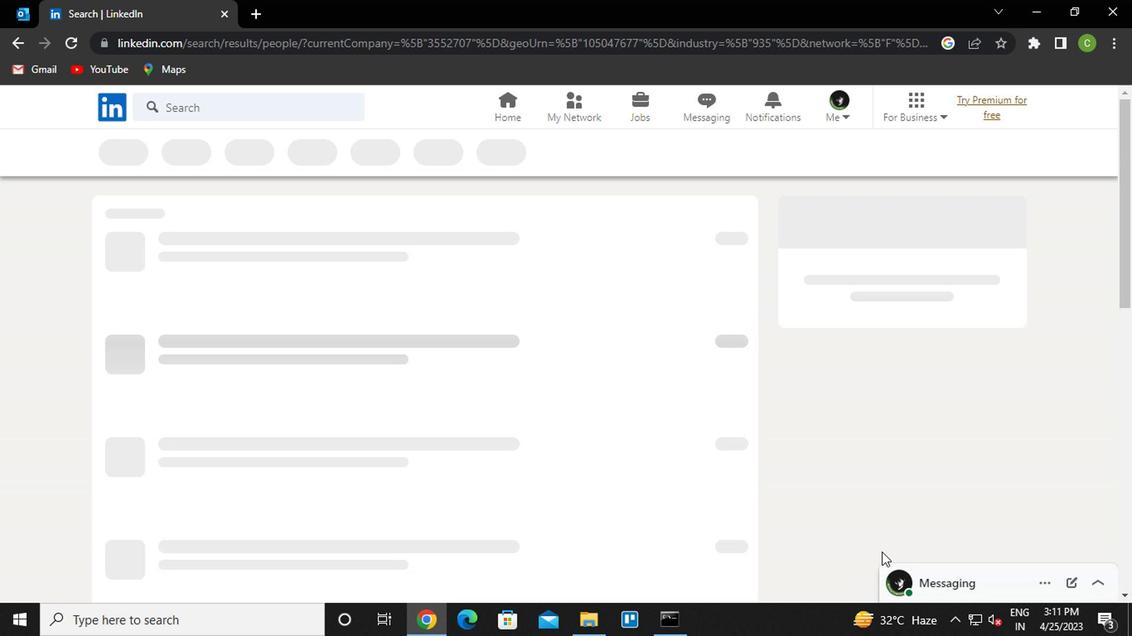 
Action: Key pressed <Key.f8>
Screenshot: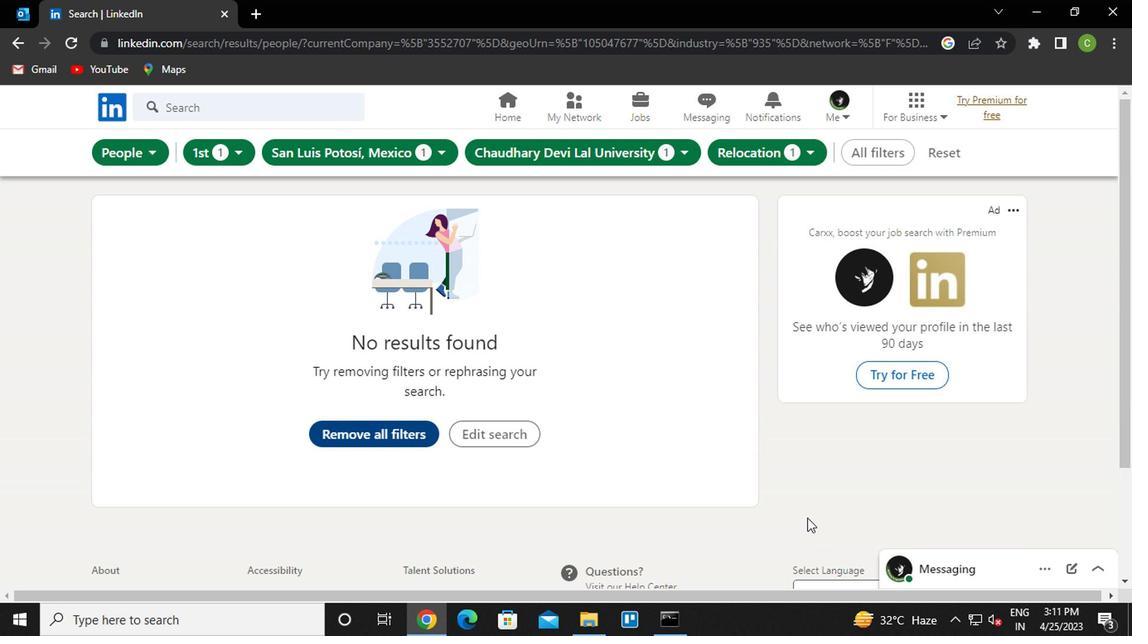 
